 Task: Create a script that checks if a file is readable If it is, print its content If not, print an error message.
Action: Mouse moved to (183, 118)
Screenshot: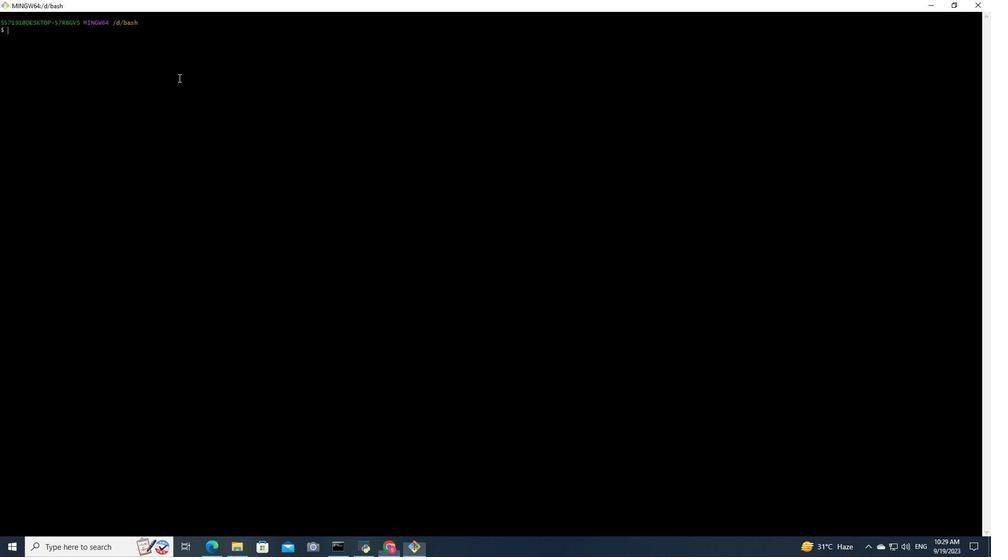 
Action: Mouse pressed left at (183, 118)
Screenshot: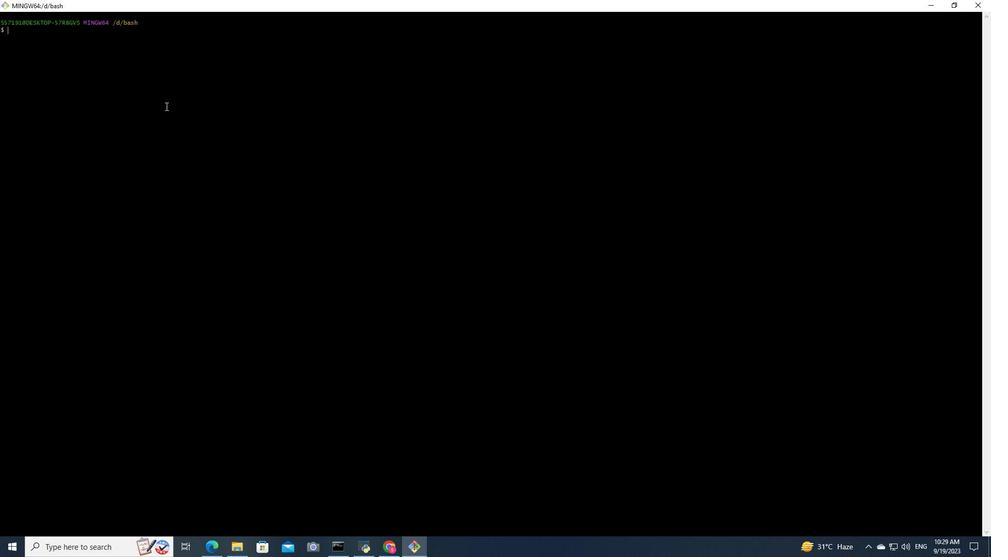 
Action: Mouse moved to (187, 149)
Screenshot: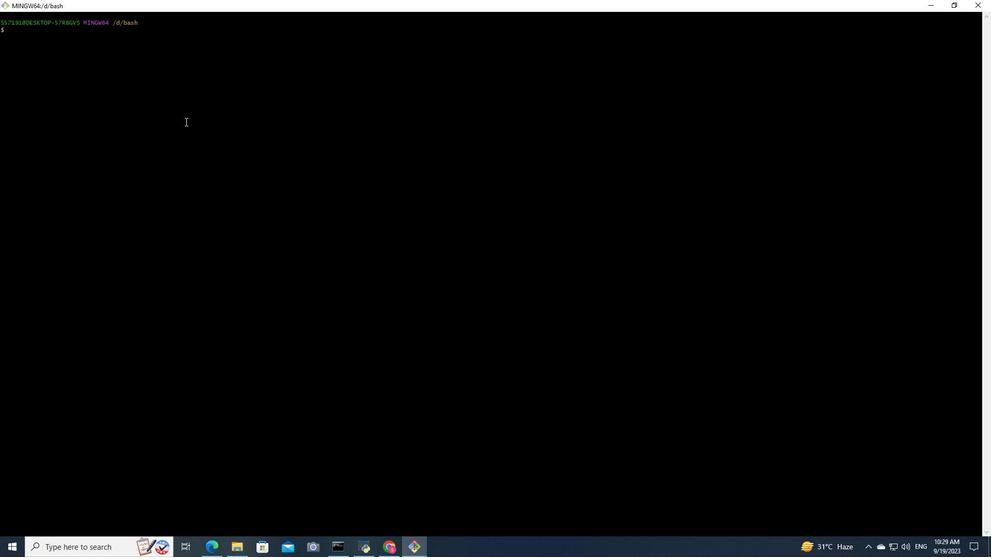 
Action: Key pressed ls<Key.enter>touch<Key.space>error.sh<Key.enter>vi<Key.space>error.sh<Key.enter>i<Key.shift><Key.shift><Key.shift><Key.shift><Key.shift><Key.shift><Key.shift><Key.shift><Key.shift><Key.shift><Key.shift><Key.shift><Key.shift><Key.shift><Key.shift><Key.shift><Key.shift><Key.shift><Key.shift><Key.shift><Key.shift><Key.shift><Key.shift><Key.shift><Key.shift>#<Key.shift>1bin/bash<Key.left><Key.left><Key.left><Key.left><Key.left><Key.left><Key.left><Key.left><Key.backspace><Key.shift>!/<Key.right><Key.right><Key.right><Key.right><Key.right><Key.right><Key.right><Key.right><Key.enter><Key.enter><Key.up><Key.backspace><Key.down><Key.right><Key.space><Key.shift>Check<Key.space>if<Key.space>the<Key.space>user<Key.space>provided<Key.space>a<Key.space>file<Key.space>as<Key.space>an<Key.space>argument<Key.enter><Key.backspace><Key.backspace>if<Key.space>[<Key.space><Key.shift>$<Key.shift><Key.shift><Key.shift><Key.shift><Key.shift><Key.shift><Key.shift><Key.shift><Key.shift><Key.shift><Key.shift><Key.shift>#<Key.space>-ne<Key.space>1<Key.space><Key.shift_r><Key.shift_r>}<Key.backspace>];<Key.space>then<Key.enter>echo<Key.space><Key.shift_r>"us<Key.backspace><Key.backspace><Key.shift>Usage<Key.shift_r>:<Key.space><Key.shift><Key.shift><Key.shift><Key.shift><Key.shift><Key.shift><Key.shift><Key.shift><Key.shift><Key.shift><Key.shift><Key.shift><Key.shift><Key.shift><Key.shift><Key.shift><Key.shift><Key.shift><Key.shift><Key.shift><Key.shift><Key.shift><Key.shift><Key.shift><Key.shift><Key.shift><Key.shift><Key.shift><Key.shift><Key.shift>$0<Key.space><Key.shift_r><Key.shift_r><Key.shift_r><filename<Key.shift_r>><Key.shift_r>"<Key.enter>exit<Key.space>1<Key.enter><Key.backspace>fi<Key.enter><Key.enter>file=<Key.shift_r>"<Key.shift>$1<Key.shift_r>"<Key.enter><Key.enter><Key.shift_r><Key.shift_r><Key.shift_r><Key.shift_r><Key.shift_r><Key.shift_r><Key.shift_r><Key.shift_r><Key.shift_r><Key.shift_r><Key.shift_r>#<Key.space><Key.shift>Check<Key.space>if<Key.space>the<Key.space>file<Key.space>exists<Key.enter><Key.backspace><Key.backspace>if<Key.space><Key.shift_r><Key.shift_r><Key.shift_r><Key.shift_r><Key.shift_r><Key.shift_r><Key.shift_r><Key.shift_r><Key.shift_r><Key.shift_r><Key.shift_r><Key.shift_r><Key.shift_r><Key.shift_r><Key.shift_r><Key.shift_r><Key.shift_r><Key.shift_r><Key.shift_r><Key.shift_r>[<Key.space><Key.shift>!<Key.space>-e<Key.space><Key.shift_r>"<Key.shift>4<Key.backspace><Key.shift>$file<Key.shift_r>"<Key.space>];<Key.space>then<Key.enter>echo<Key.space><Key.shift_r>"<Key.shift>Error<Key.shift_r>:<Key.space><Key.shift>The<Key.space>file<Key.space>'<Key.shift>$file'<Key.space>does<Key.space>not<Key.space>exist.<Key.shift_r>"<Key.enter>exit<Key.space>1<Key.enter><Key.backspace>fi<Key.enter><Key.enter><Key.shift><Key.shift><Key.shift><Key.shift><Key.shift><Key.shift><Key.shift><Key.shift><Key.shift><Key.shift><Key.shift><Key.shift><Key.shift><Key.shift><Key.shift><Key.shift><Key.shift><Key.shift><Key.shift><Key.shift><Key.shift><Key.shift><Key.shift><Key.shift>#<Key.space><Key.shift><Key.shift><Key.shift><Key.shift>Check<Key.space>if<Key.space>the<Key.space><Key.shift>file<Key.space>is<Key.space>readable<Key.enter><Key.backspace><Key.backspace>if<Key.space><Key.shift_r>[<Key.space>-r<Key.space><Key.shift_r>"<Key.shift>$file<Key.shift_r>"<Key.space>];<Key.space>then<Key.enter>echo<Key.space><Key.shift_r>"<Key.shift><Key.shift><Key.shift><Key.shift><Key.shift><Key.shift>Error<Key.shift_r>:<Key.space><Key.shift>The<Key.space>file<Key.space>'<Key.shift>$file<Key.shift_r>'<Key.space>does<Key.space>not<Key.space>exist.<Key.shift_r>"<Key.enter>exit<Key.space>1<Key.enter><Key.backspace>fi<Key.enter><Key.enter><Key.shift>#<Key.space><Key.shift>Check<Key.space>if<Key.space>the<Key.space>file<Key.space>is<Key.space>readable<Key.enter><Key.backspace><Key.backspace>if<Key.space>[<Key.space>-r<Key.space><Key.shift_r>"<Key.shift>$file<Key.shift_r>"<Key.space>];<Key.space>then<Key.enter>echo<Key.space><Key.shift_r>"<Key.shift>File<Key.space>'<Key.shift>$file'<Key.space>is<Key.space>readable.<Key.space><Key.shift>Printing<Key.space>its<Key.space>content<Key.shift_r>:<Key.space><Key.shift_r>"<Key.enter>cat<Key.space><Key.shift_r>"<Key.shift><Key.shift><Key.shift><Key.shift><Key.shift><Key.shift><Key.shift><Key.shift><Key.shift><Key.shift><Key.shift><Key.shift><Key.shift><Key.shift><Key.shift><Key.shift><Key.shift><Key.shift>$file<Key.shift_r>"<Key.enter><Key.backspace>fi<Key.enter><Key.enter>
Screenshot: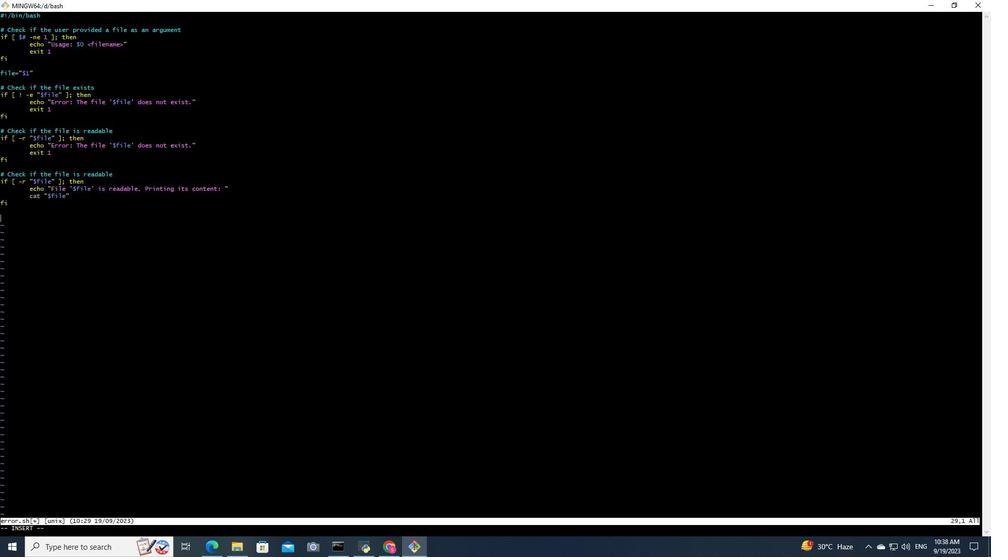 
Action: Mouse moved to (765, 244)
Screenshot: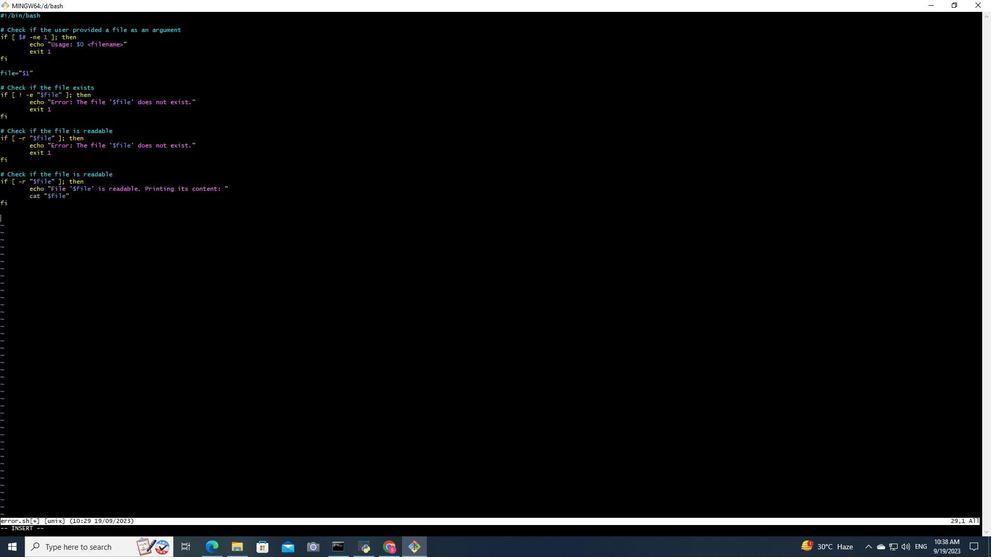 
Action: Mouse scrolled (765, 244) with delta (0, 0)
Screenshot: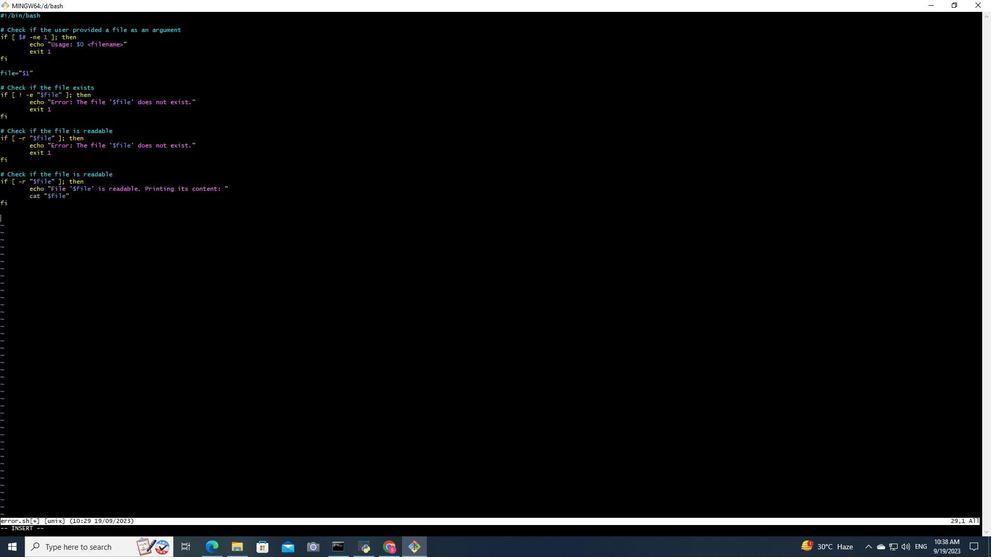 
Action: Mouse scrolled (765, 244) with delta (0, 0)
Screenshot: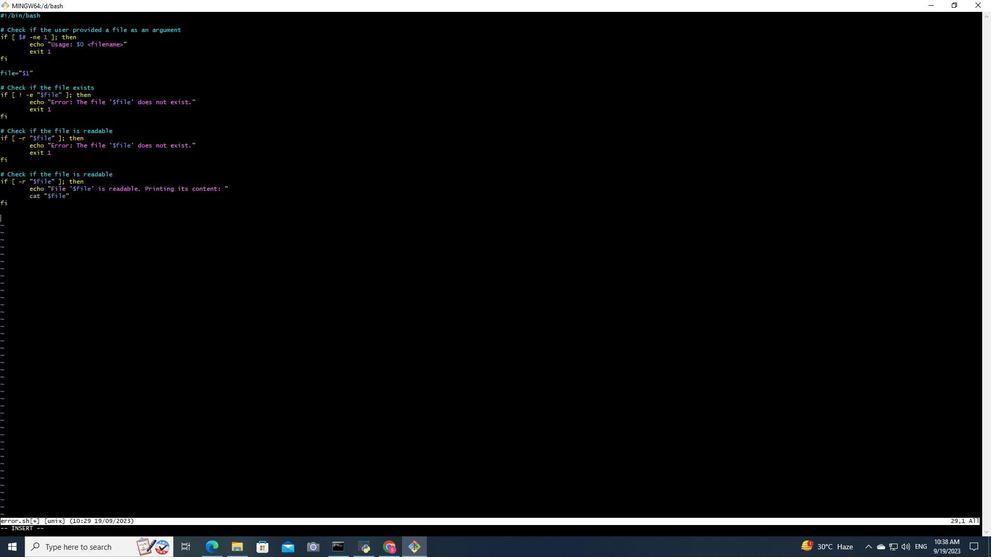 
Action: Mouse scrolled (765, 244) with delta (0, 0)
Screenshot: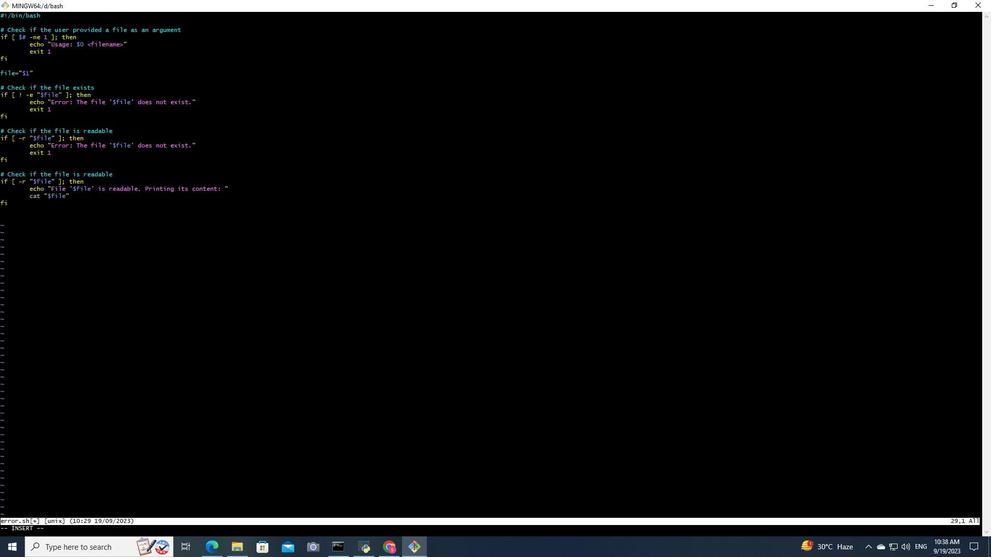 
Action: Mouse moved to (123, 205)
Screenshot: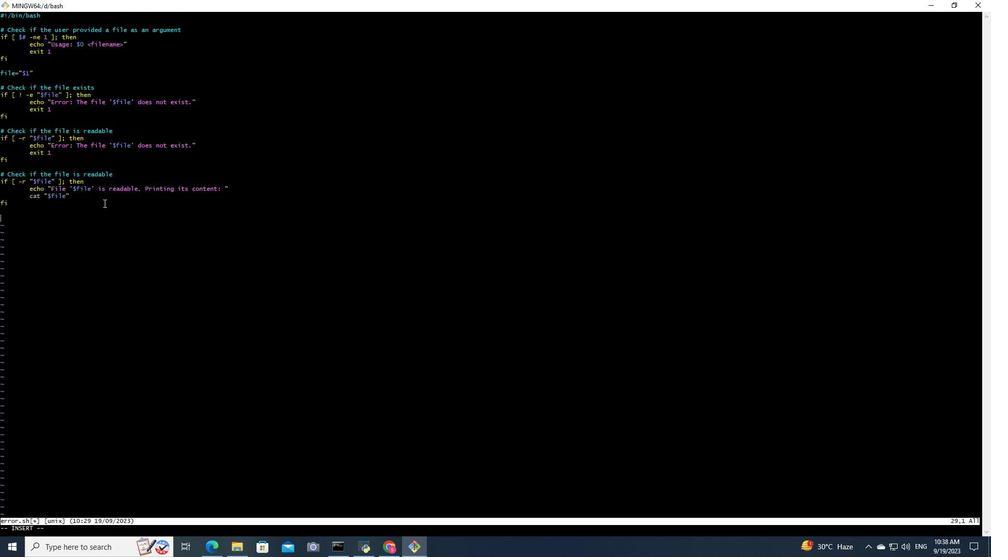 
Action: Mouse pressed left at (123, 205)
Screenshot: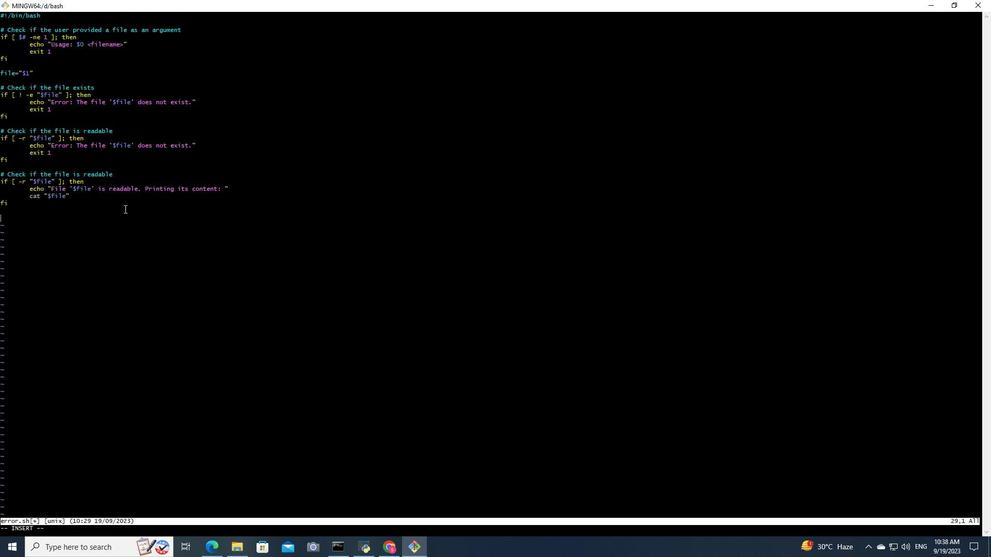
Action: Mouse moved to (152, 213)
Screenshot: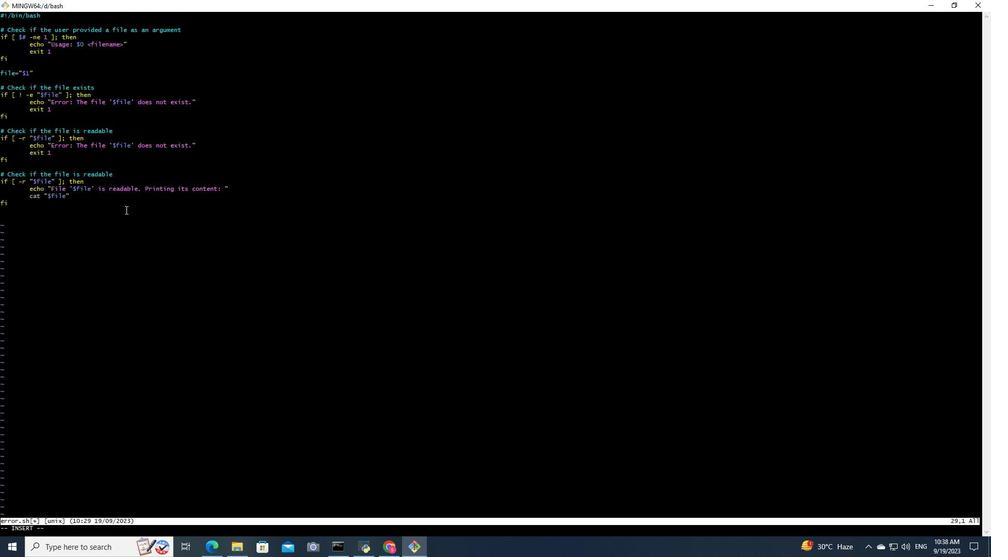 
Action: Key pressed <Key.up><Key.up><Key.right><Key.right><Key.backspace><Key.backspace><Key.backspace><Key.enter><Key.backspace>else<Key.enter>echo<Key.space><Key.shift_r>"<Key.shift>Error<Key.shift_r>:<Key.space><Key.shift>The<Key.space>file<Key.space>'<Key.shift>$file'<Key.space>is<Key.space>not<Key.space>readable.<Key.shift_r>"<Key.enter><Key.backspace>fi<Key.esc><Key.shift_r>:wq<Key.enter>ls<Key.enter>cat<Key.space>error.d<Key.backspace>sh<Key.enter>./s<Key.backspace>errore<Key.backspace>.sh<Key.enter>./error,<Key.backspace>.sh<Key.space>
Screenshot: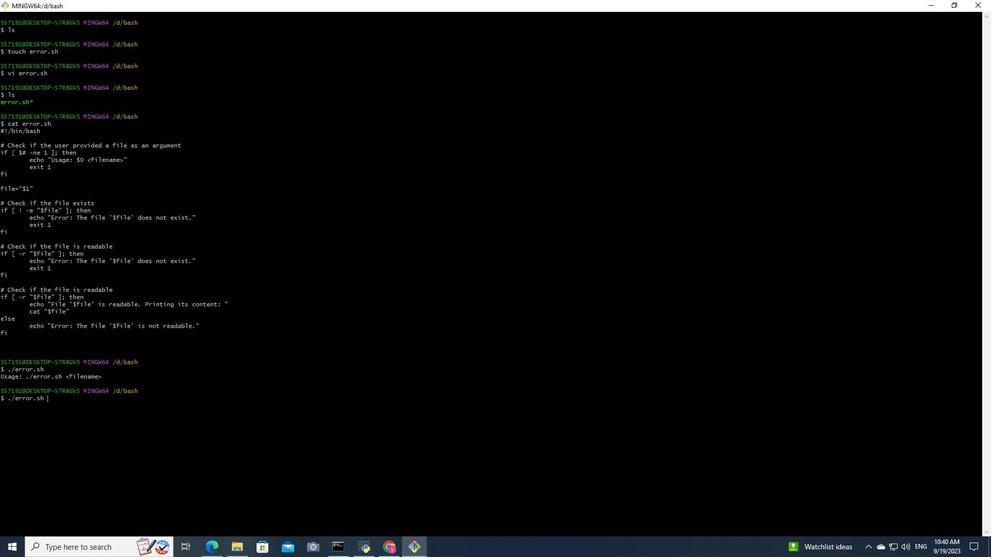 
Action: Mouse moved to (769, 356)
Screenshot: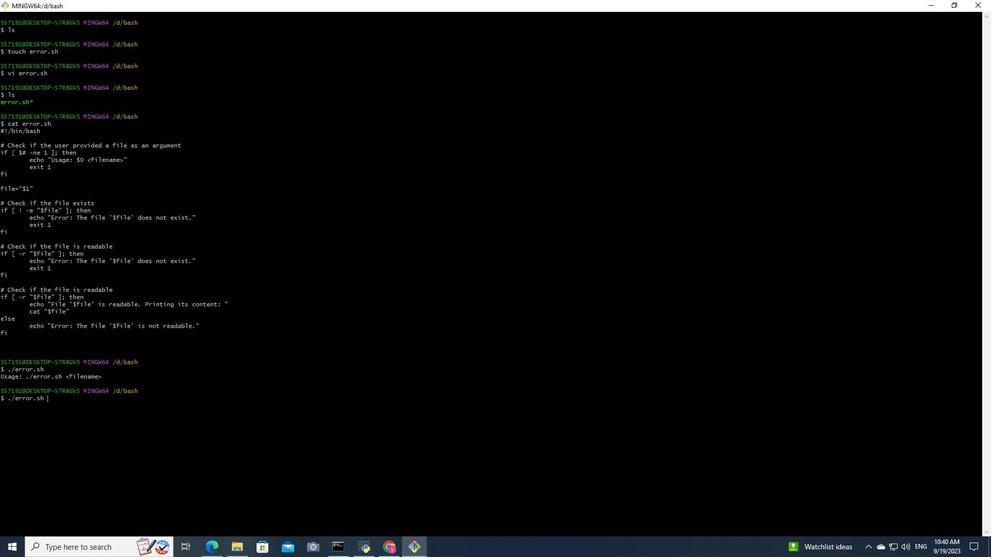 
Action: Mouse scrolled (769, 356) with delta (0, 0)
Screenshot: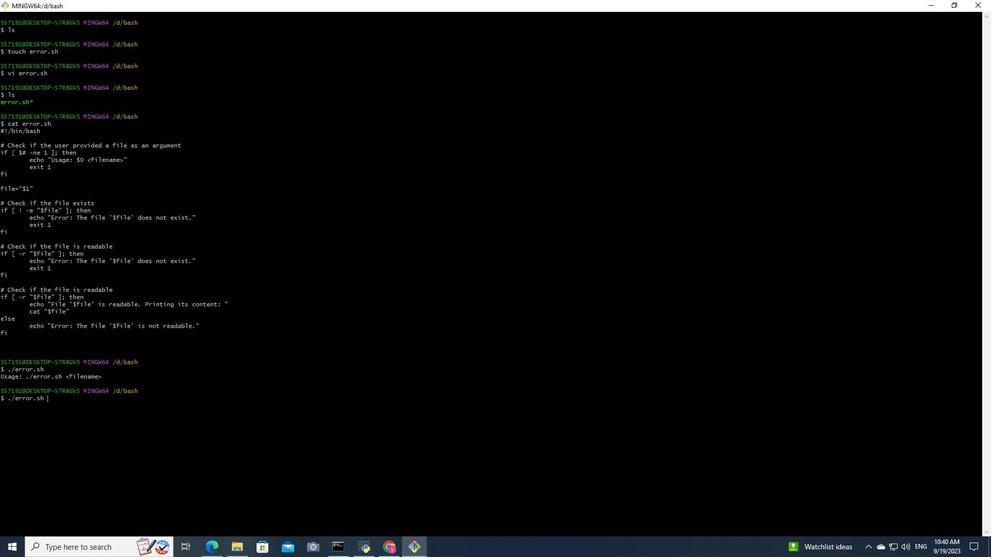 
Action: Mouse scrolled (769, 356) with delta (0, 0)
Screenshot: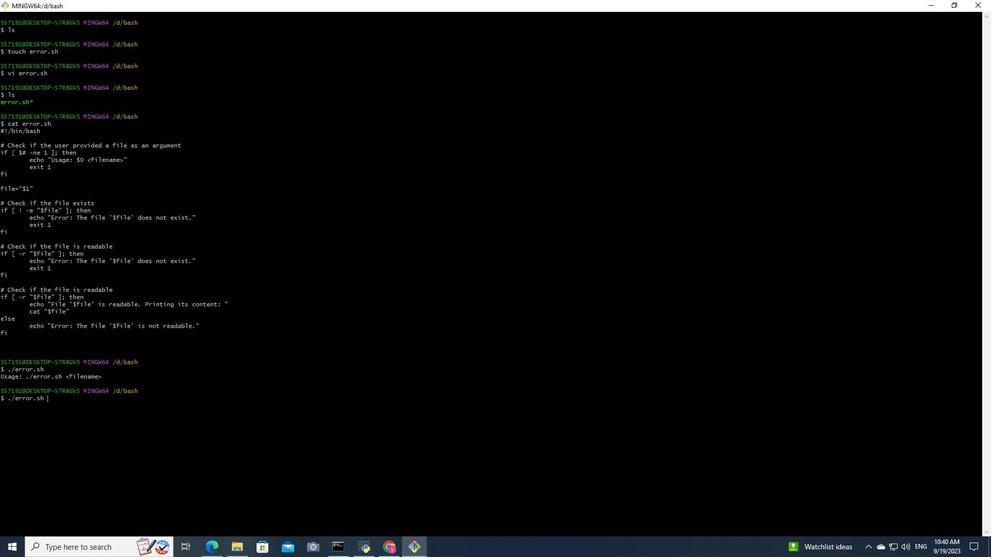 
Action: Mouse scrolled (769, 356) with delta (0, 0)
Screenshot: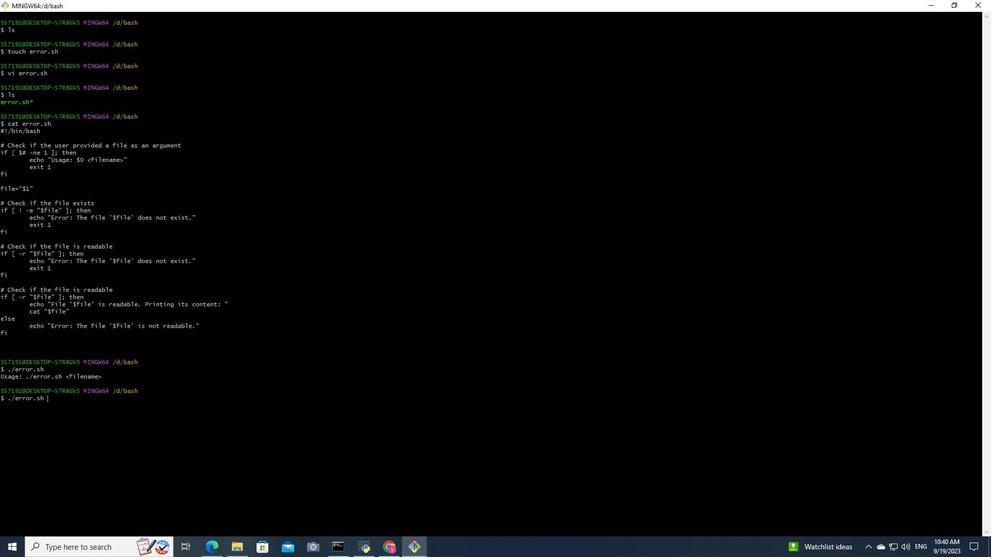 
Action: Mouse moved to (792, 289)
Screenshot: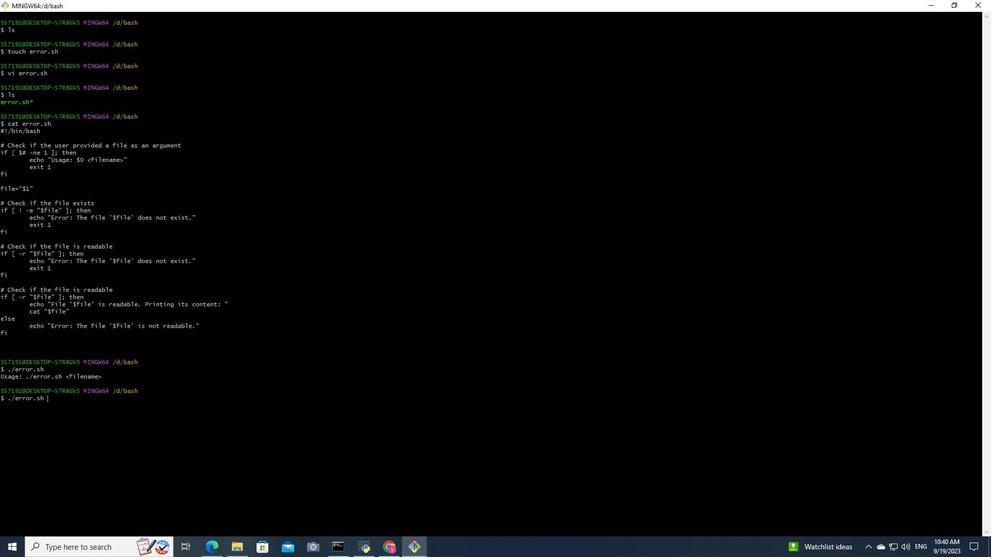 
Action: Mouse scrolled (792, 288) with delta (0, 0)
Screenshot: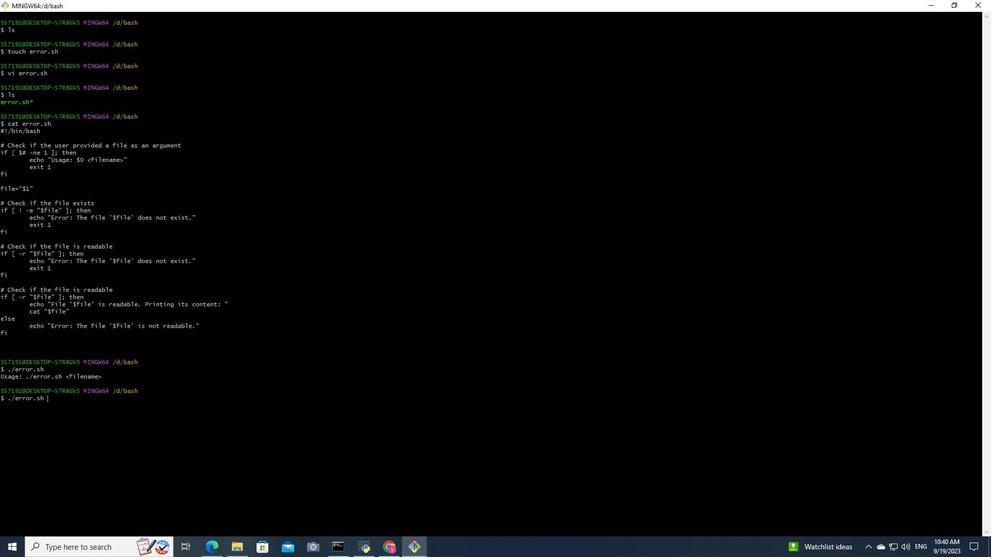 
Action: Mouse scrolled (792, 288) with delta (0, 0)
Screenshot: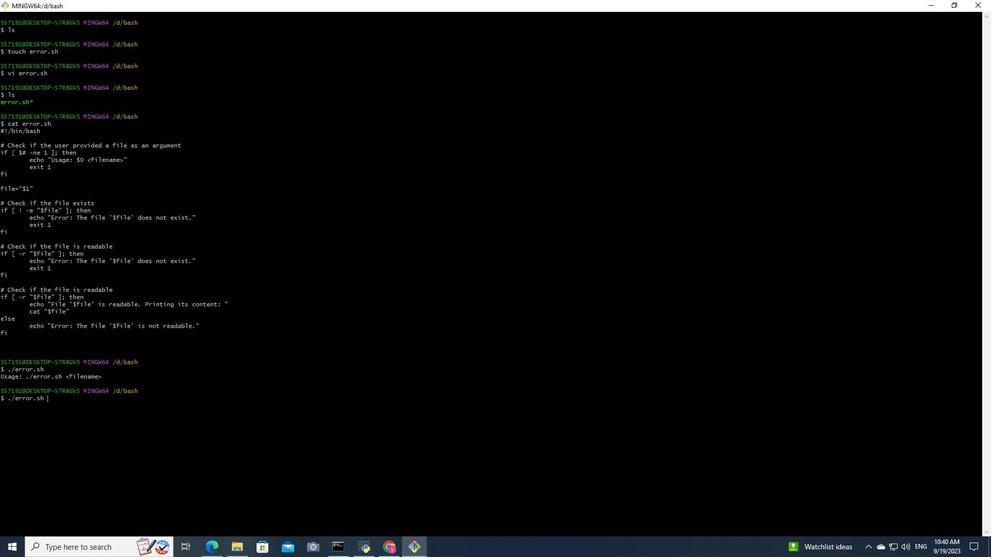 
Action: Mouse scrolled (792, 288) with delta (0, 0)
Screenshot: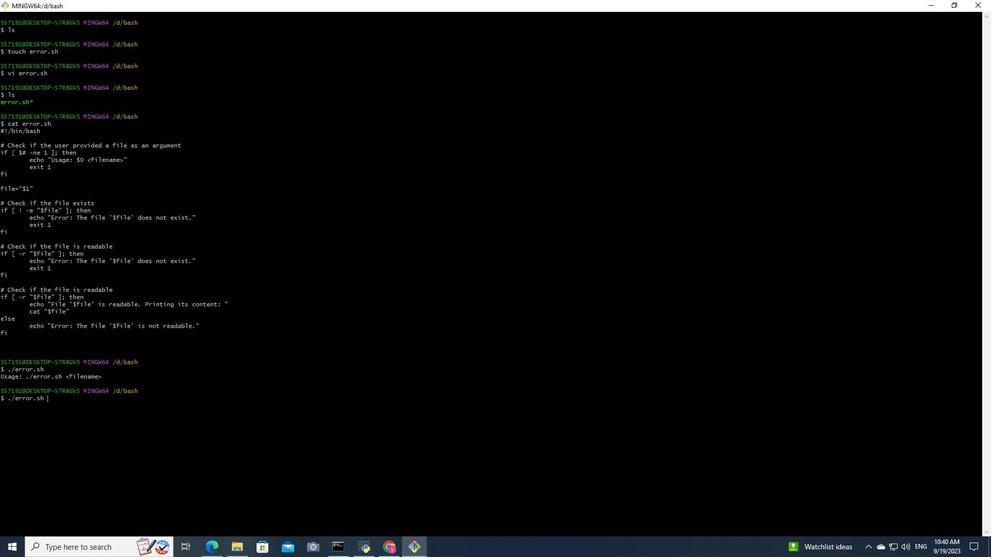 
Action: Mouse moved to (371, 274)
Screenshot: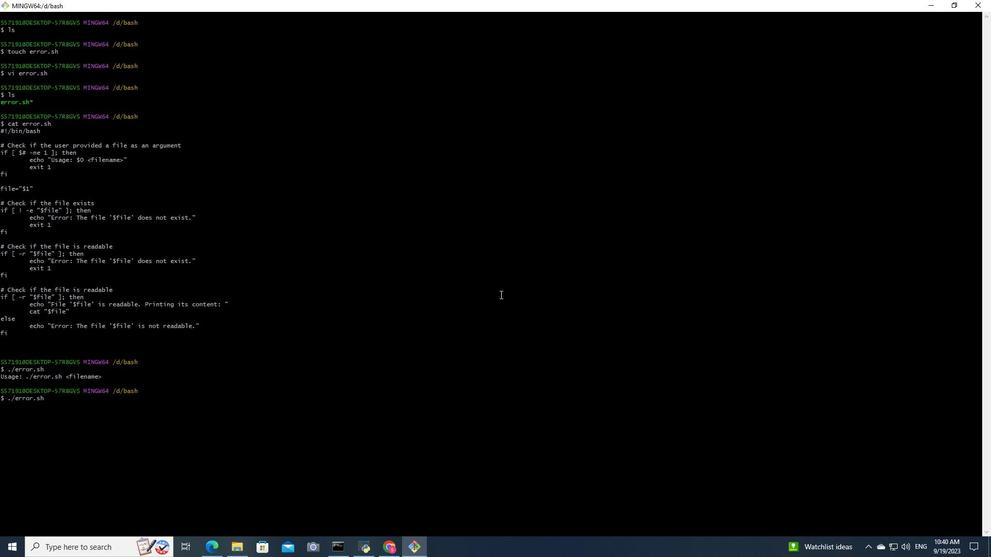 
Action: Key pressed myfile.txt<Key.enter>touch<Key.space>myfile.txt<Key.enter>ls<Key.enter>./error.sh<Key.space>myfile.txt<Key.enter>ls<Key.enter>./<Key.space><Key.space><Key.backspace><Key.backspace>error.sh<Key.space>myfile.txt<Key.enter>./error.sh<Key.space>
Screenshot: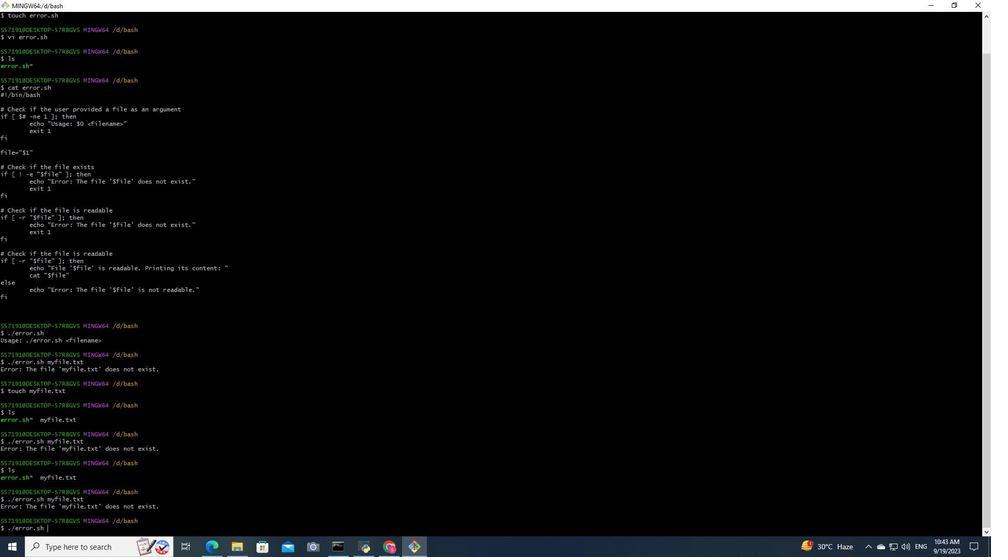 
Action: Mouse moved to (264, 305)
Screenshot: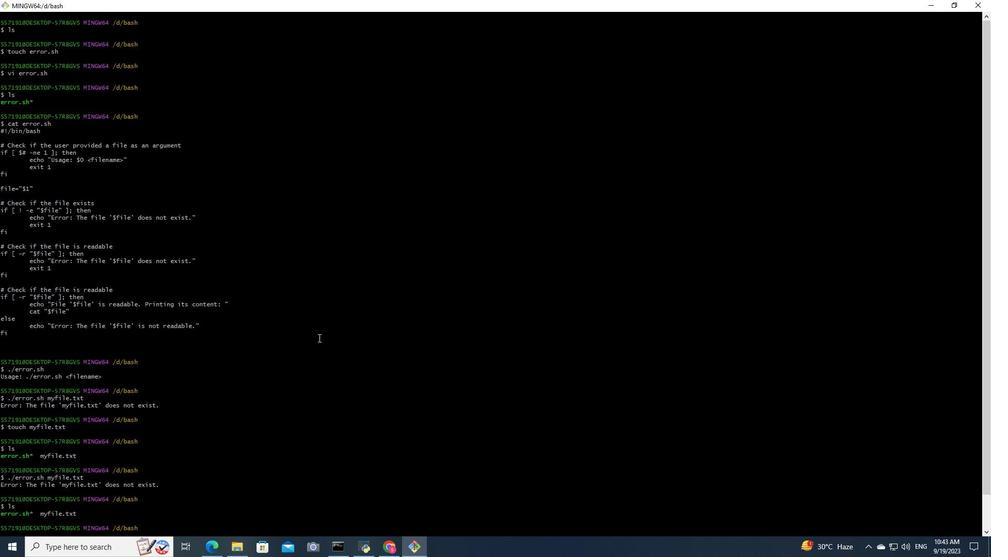 
Action: Mouse scrolled (264, 306) with delta (0, 0)
Screenshot: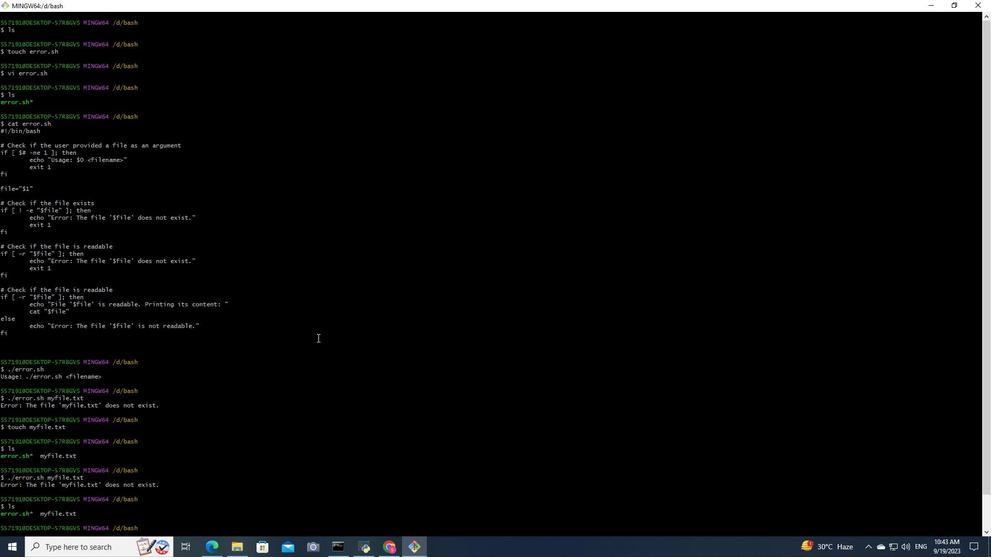 
Action: Mouse scrolled (264, 306) with delta (0, 0)
Screenshot: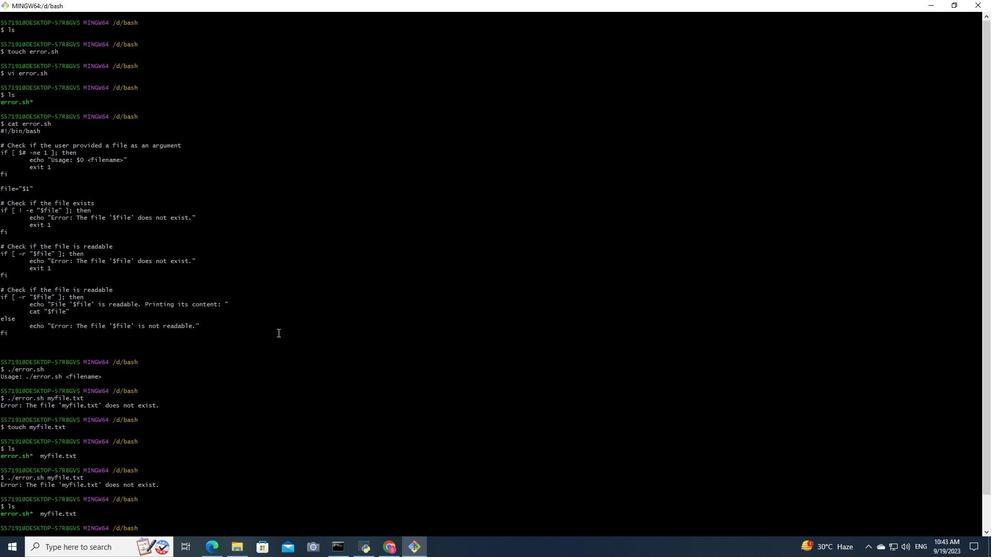 
Action: Mouse moved to (168, 285)
Screenshot: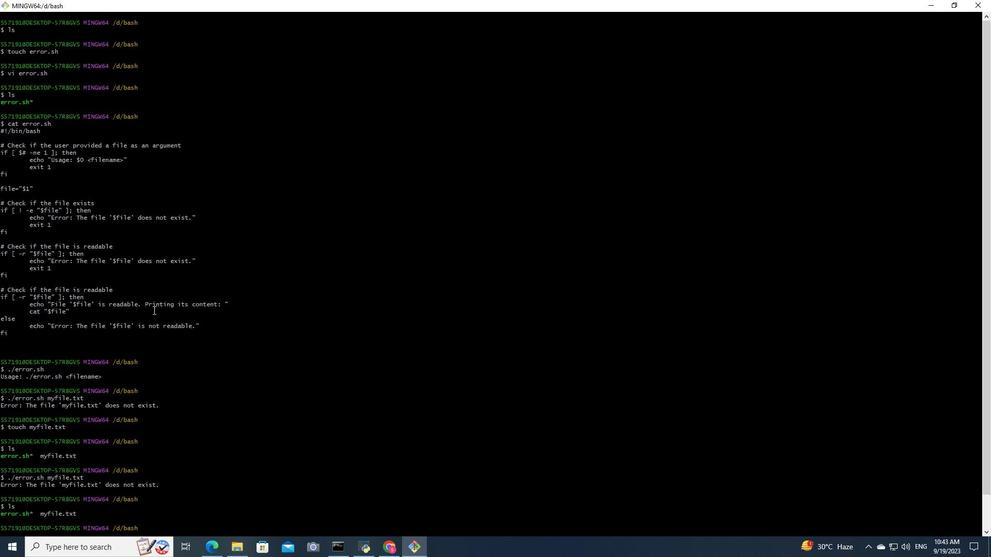 
Action: Mouse scrolled (168, 285) with delta (0, 0)
Screenshot: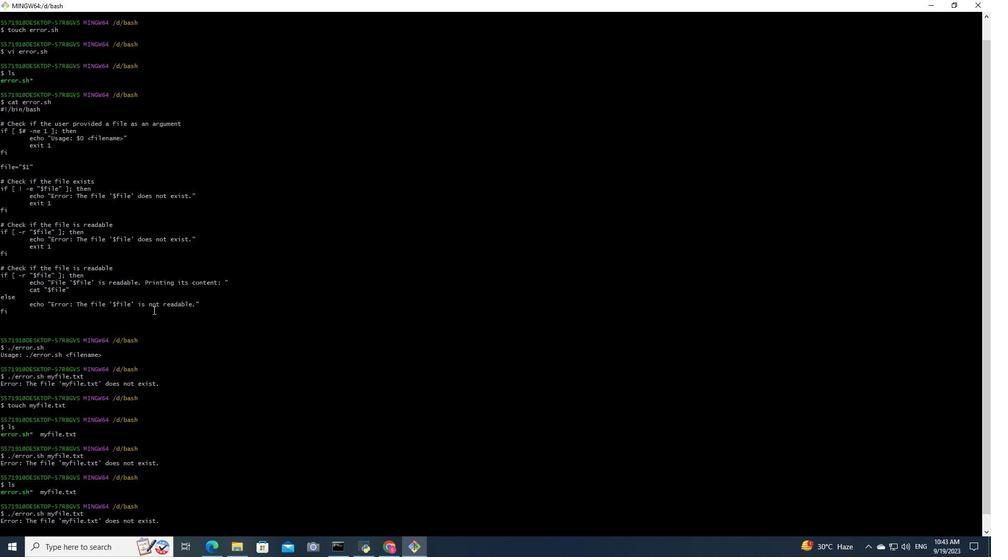 
Action: Mouse moved to (173, 278)
Screenshot: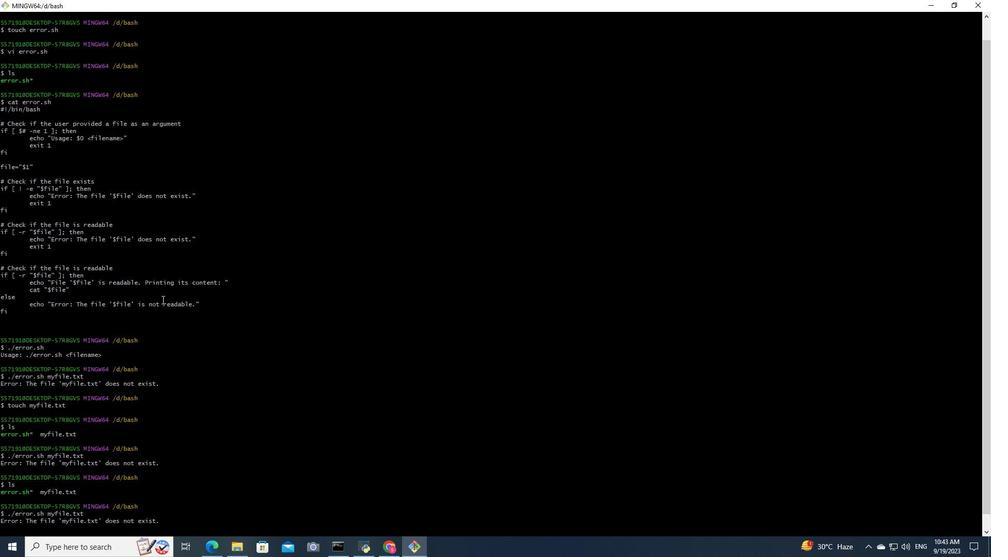 
Action: Mouse scrolled (173, 277) with delta (0, 0)
Screenshot: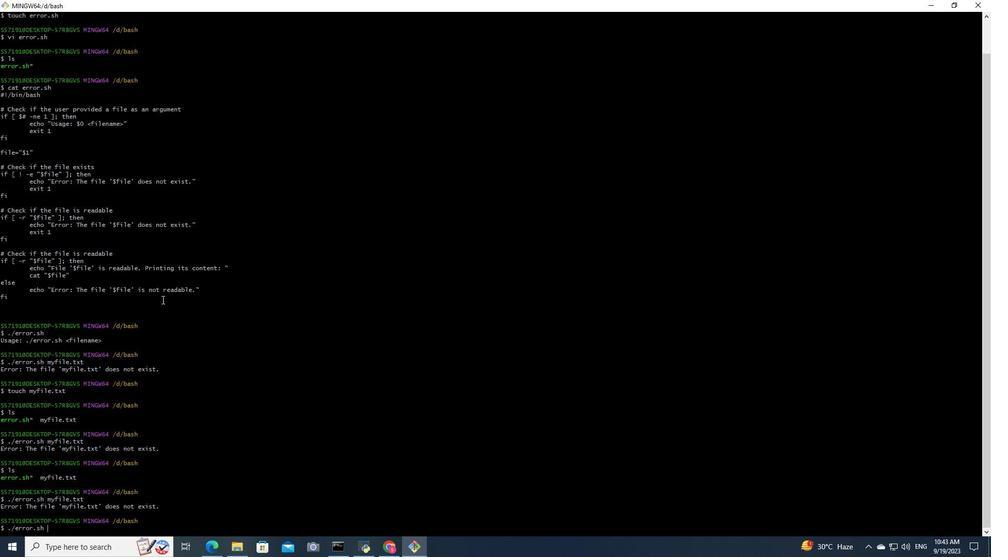 
Action: Mouse scrolled (173, 277) with delta (0, 0)
Screenshot: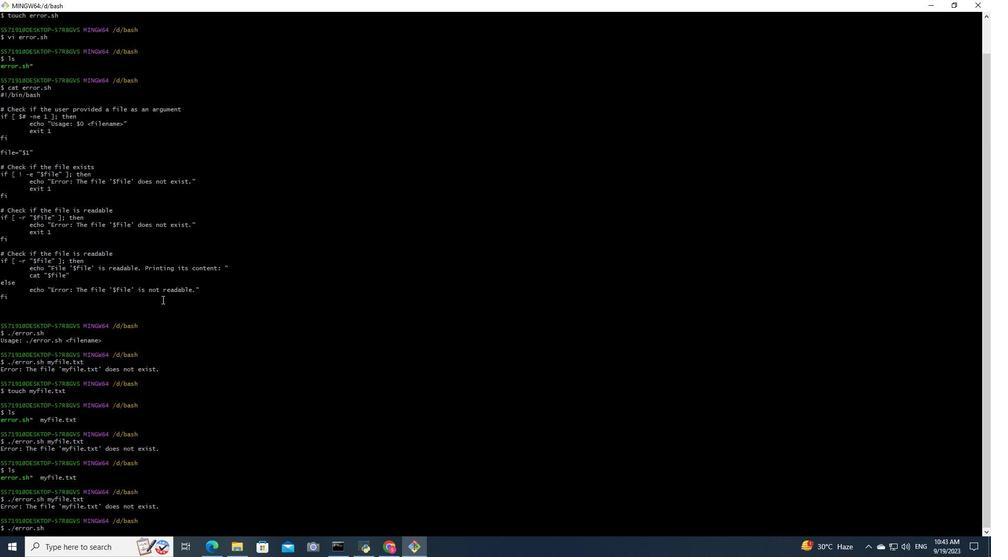 
Action: Mouse moved to (733, 239)
Screenshot: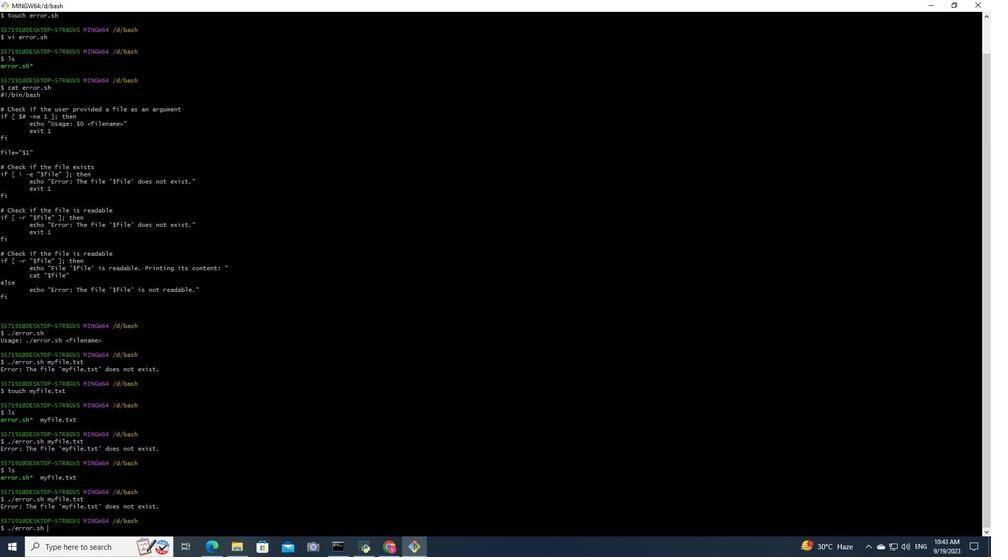 
Action: Mouse scrolled (733, 240) with delta (0, 0)
Screenshot: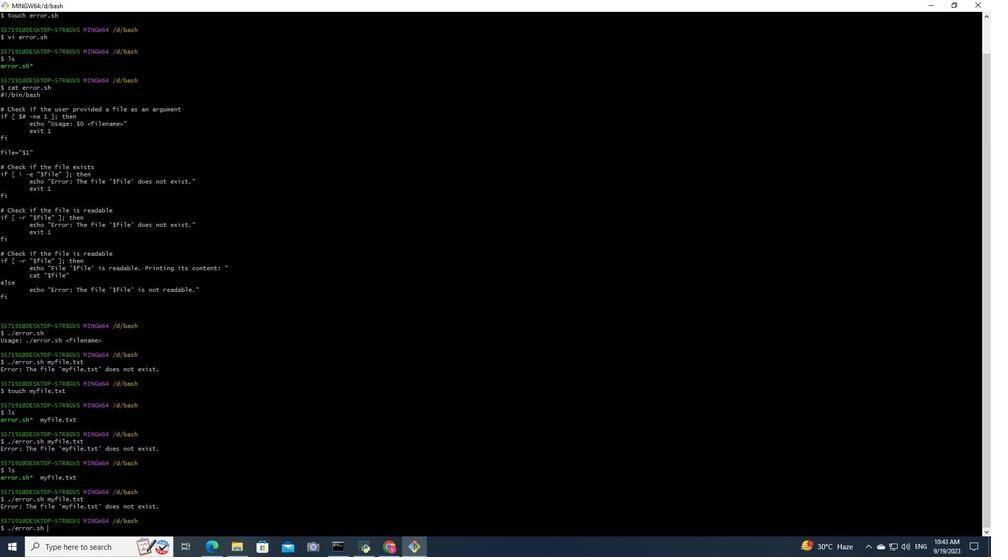 
Action: Mouse moved to (734, 239)
Screenshot: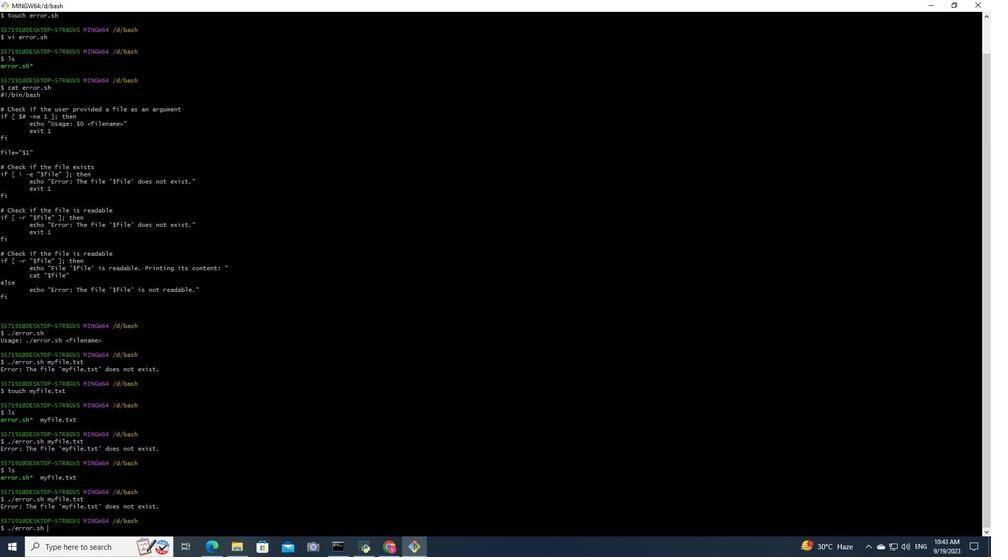 
Action: Mouse scrolled (734, 240) with delta (0, 0)
Screenshot: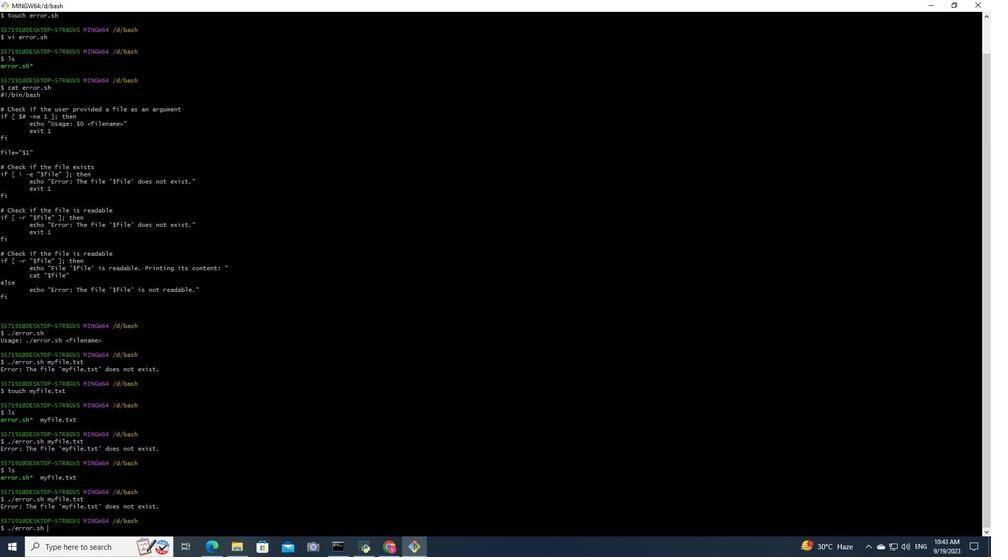 
Action: Mouse scrolled (734, 240) with delta (0, 0)
Screenshot: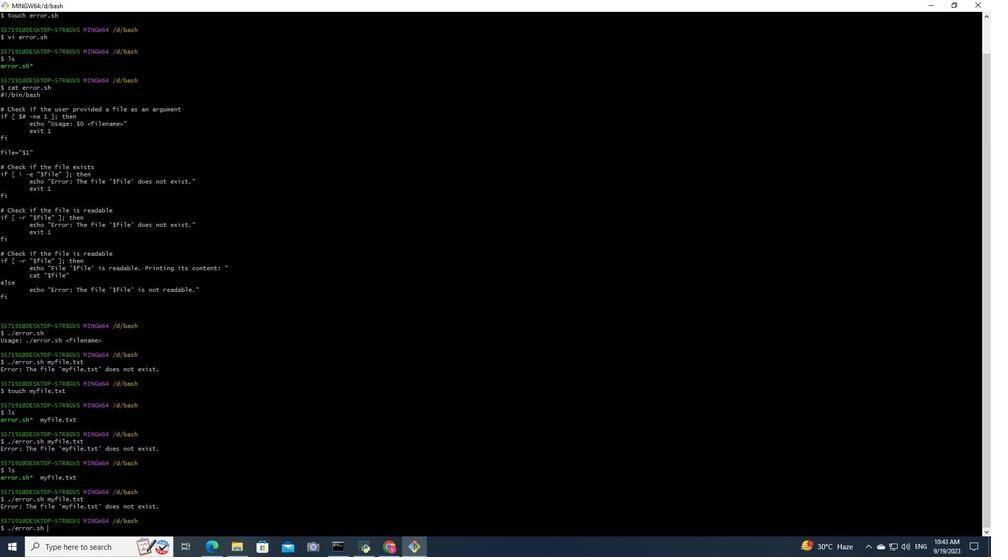 
Action: Mouse scrolled (734, 240) with delta (0, 0)
Screenshot: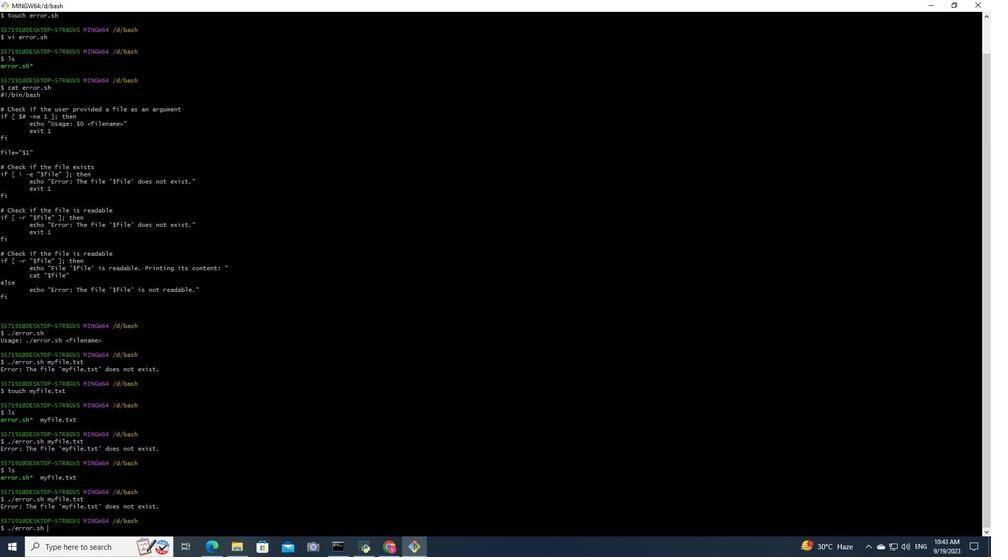 
Action: Mouse moved to (115, 267)
Screenshot: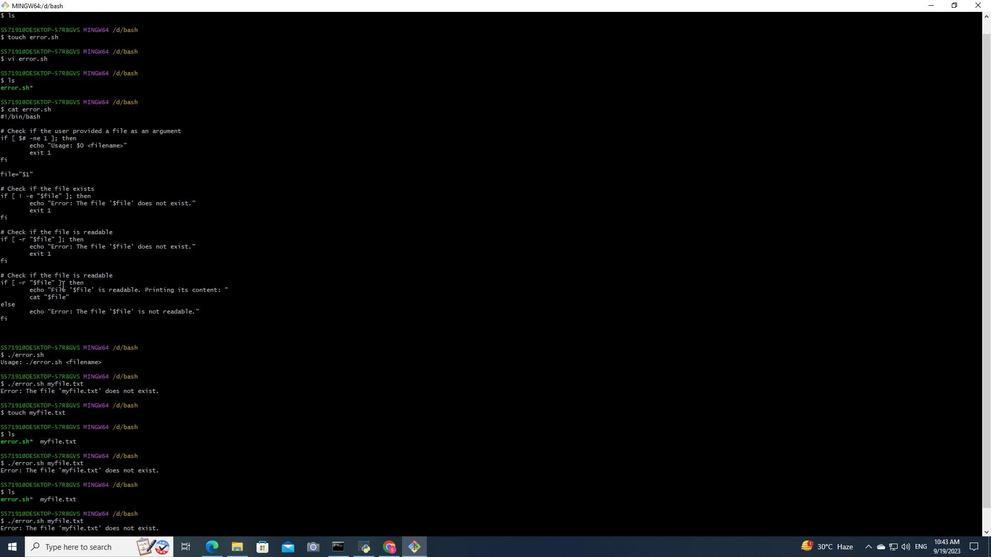 
Action: Mouse scrolled (115, 267) with delta (0, 0)
Screenshot: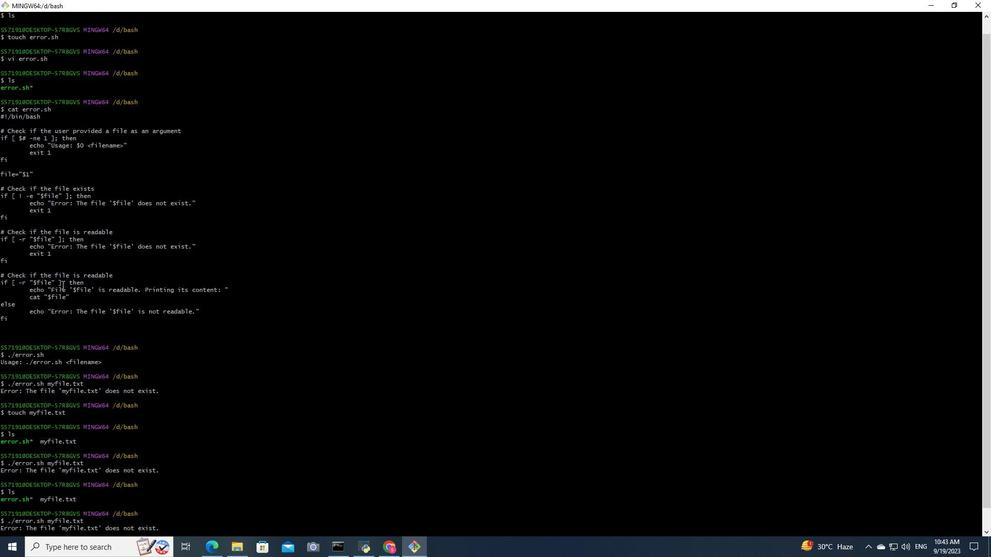 
Action: Mouse moved to (199, 249)
Screenshot: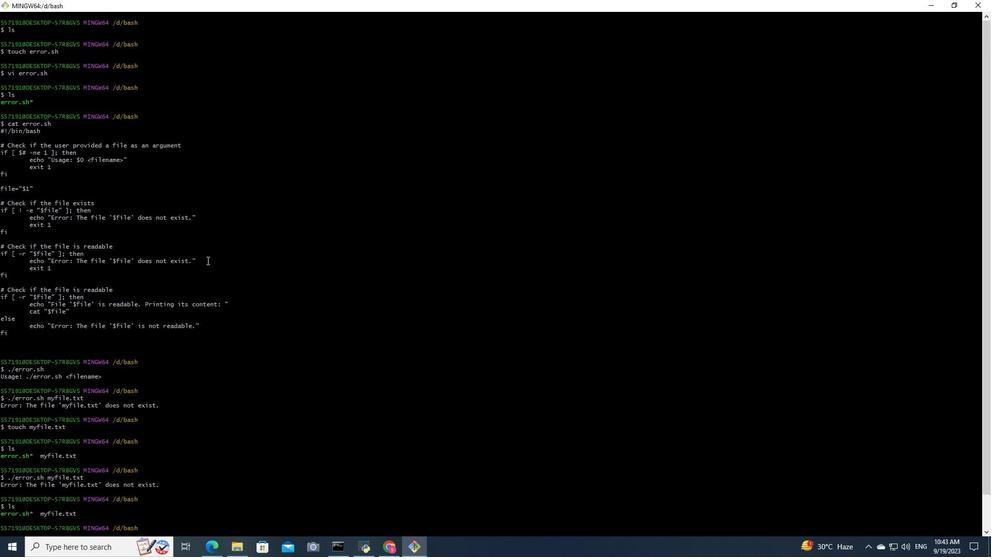 
Action: Mouse scrolled (199, 250) with delta (0, 0)
Screenshot: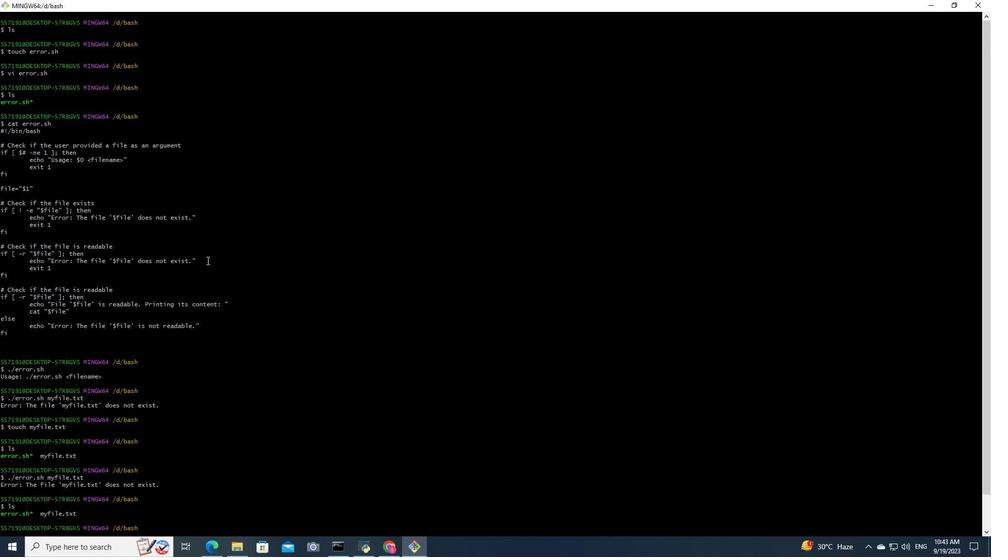 
Action: Mouse scrolled (199, 250) with delta (0, 0)
Screenshot: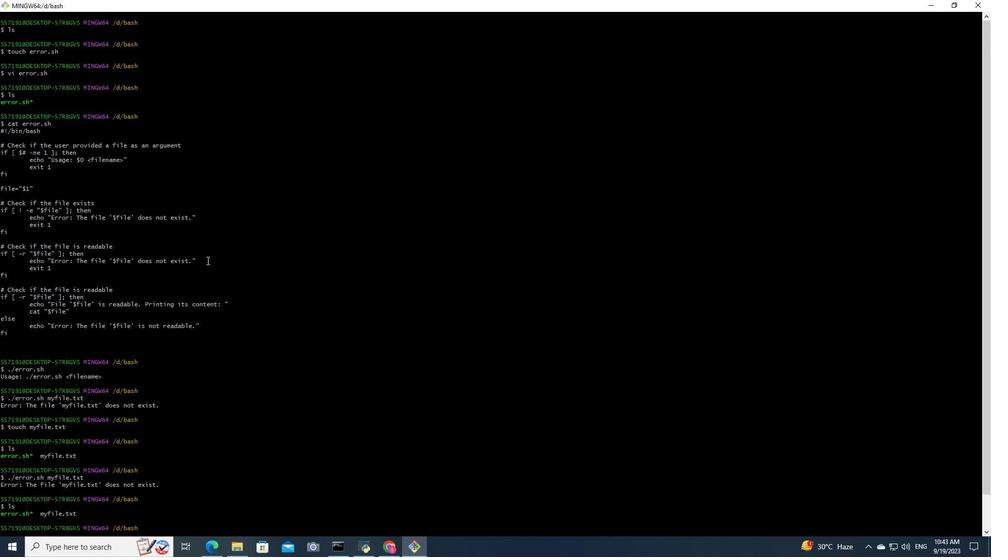 
Action: Mouse moved to (809, 264)
Screenshot: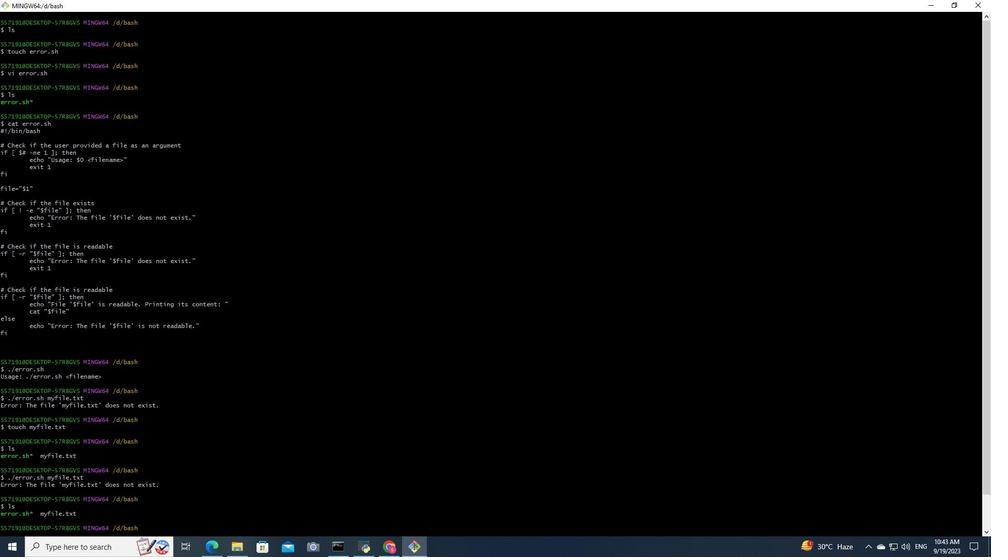 
Action: Mouse scrolled (809, 265) with delta (0, 0)
Screenshot: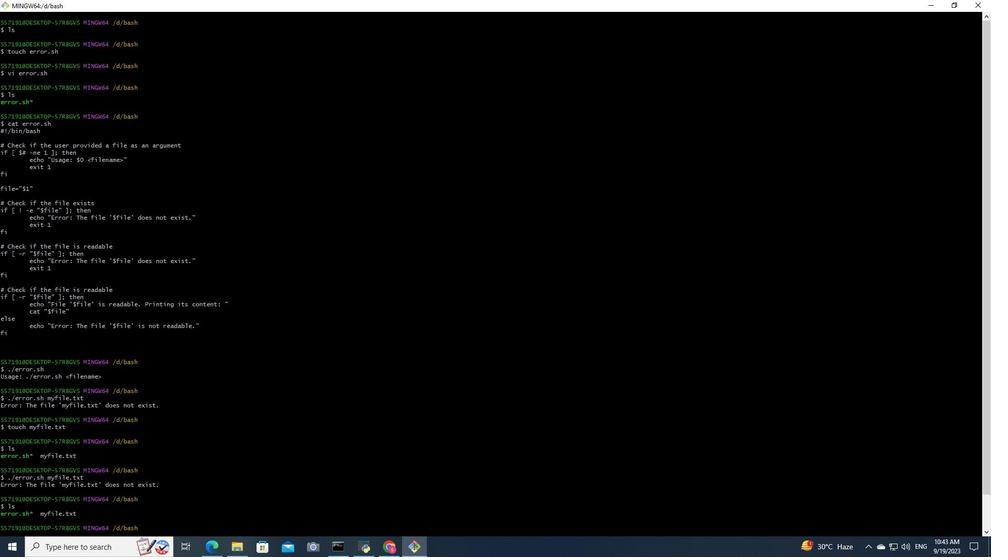 
Action: Mouse scrolled (809, 265) with delta (0, 0)
Screenshot: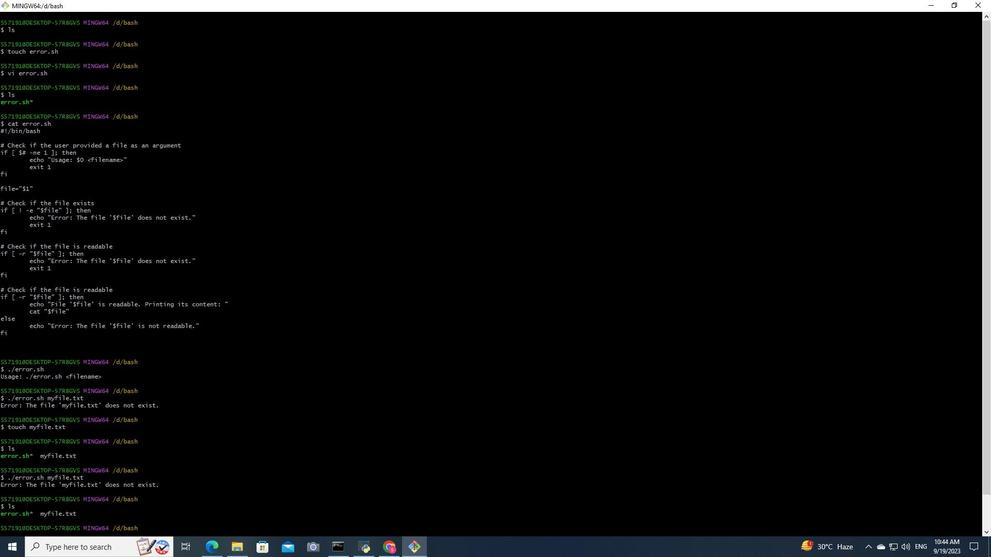 
Action: Mouse scrolled (809, 265) with delta (0, 0)
Screenshot: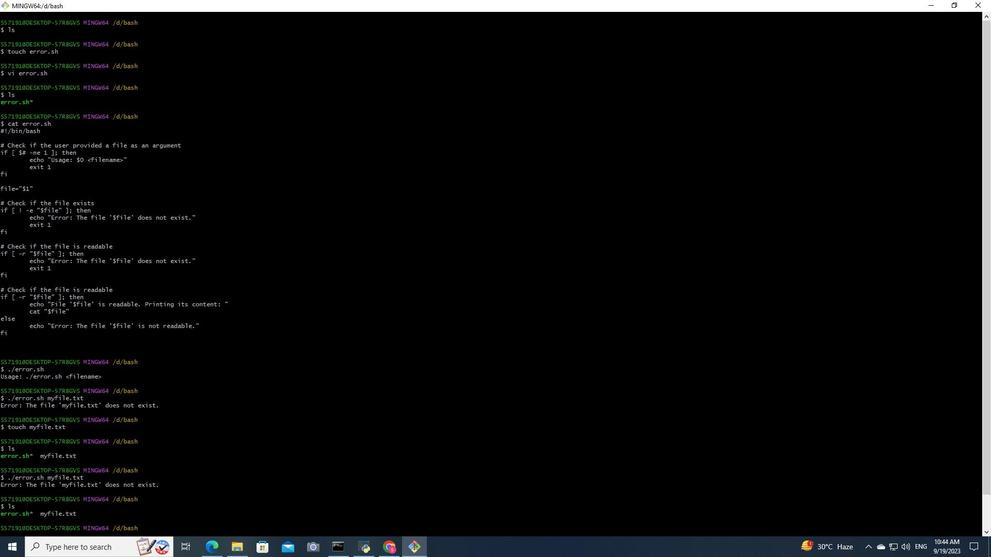 
Action: Mouse scrolled (809, 264) with delta (0, 0)
Screenshot: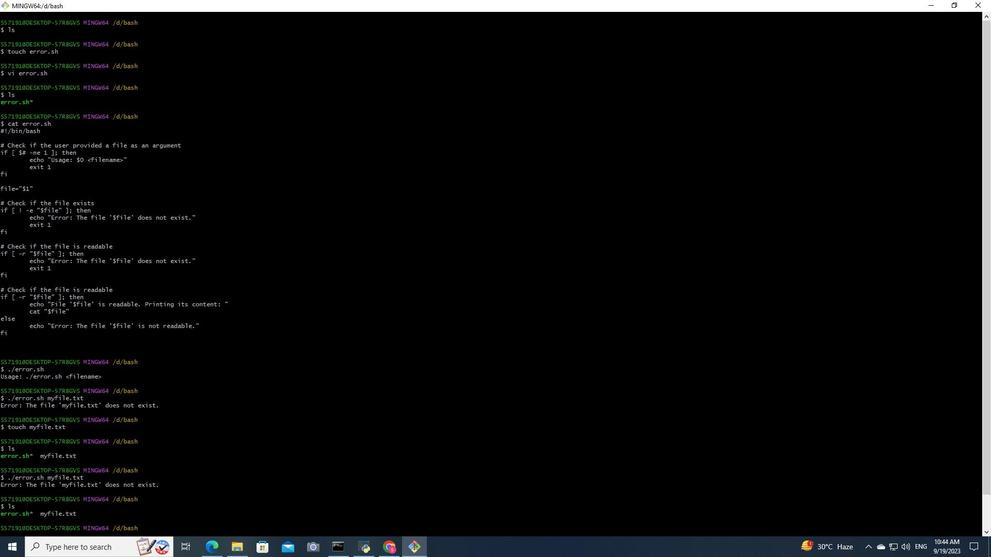 
Action: Mouse scrolled (809, 264) with delta (0, 0)
Screenshot: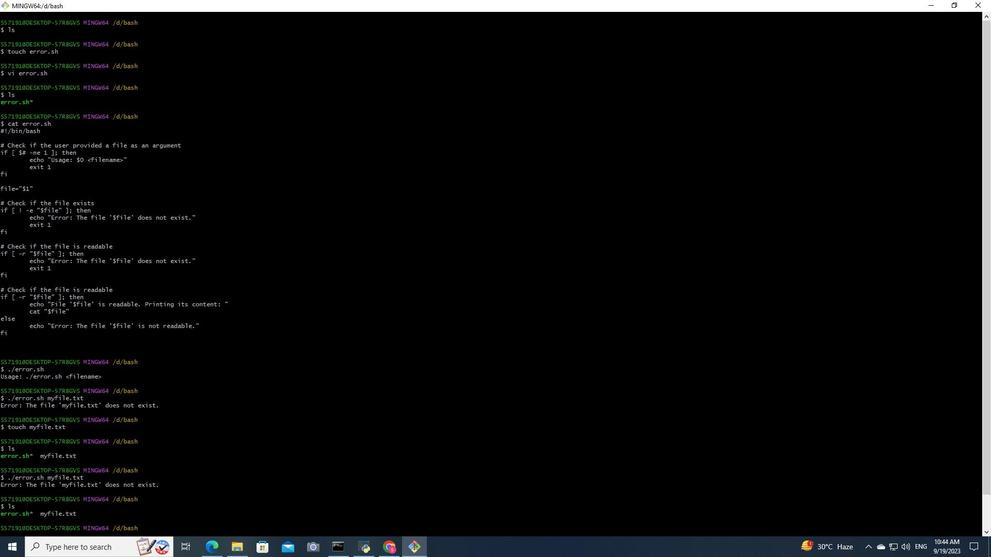 
Action: Mouse scrolled (809, 264) with delta (0, 0)
Screenshot: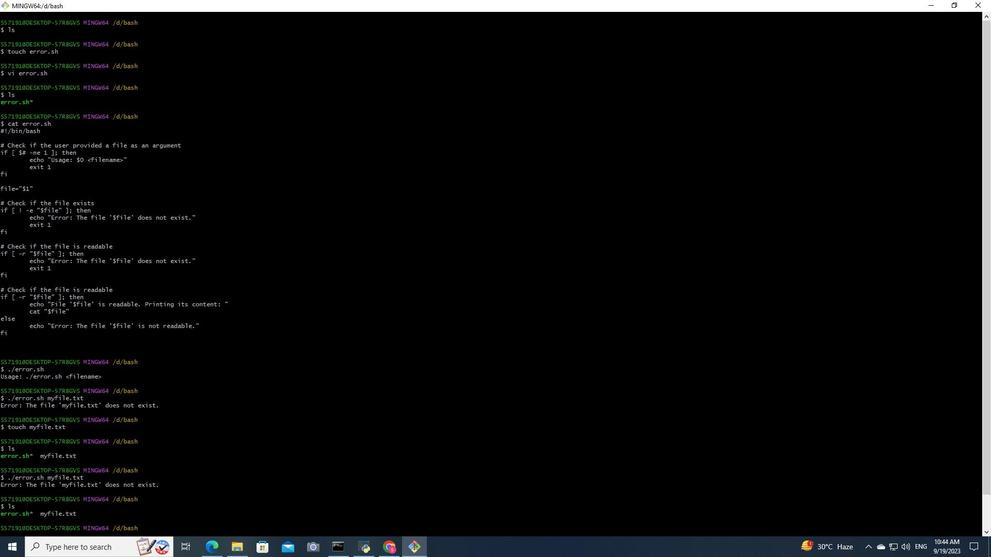
Action: Mouse scrolled (809, 265) with delta (0, 0)
Screenshot: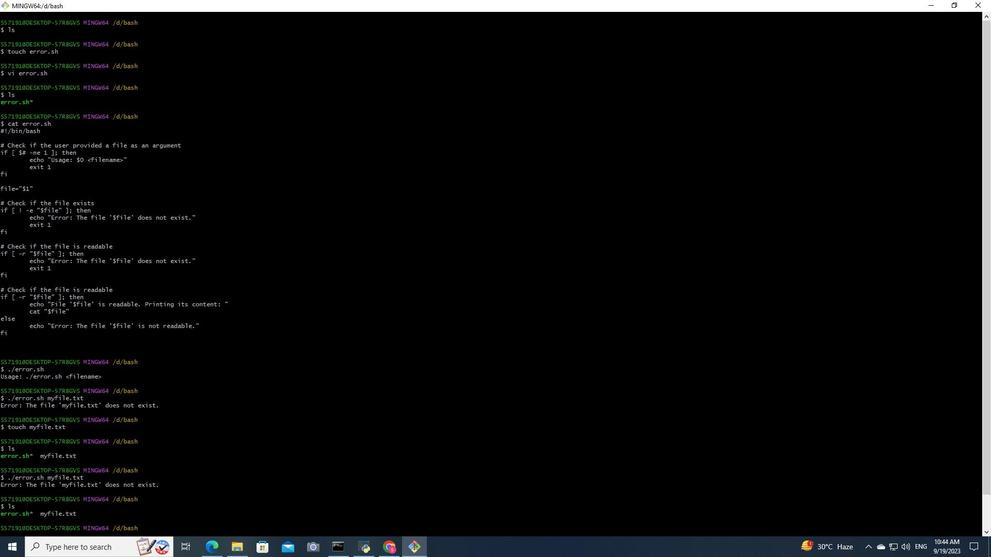 
Action: Mouse scrolled (809, 265) with delta (0, 0)
Screenshot: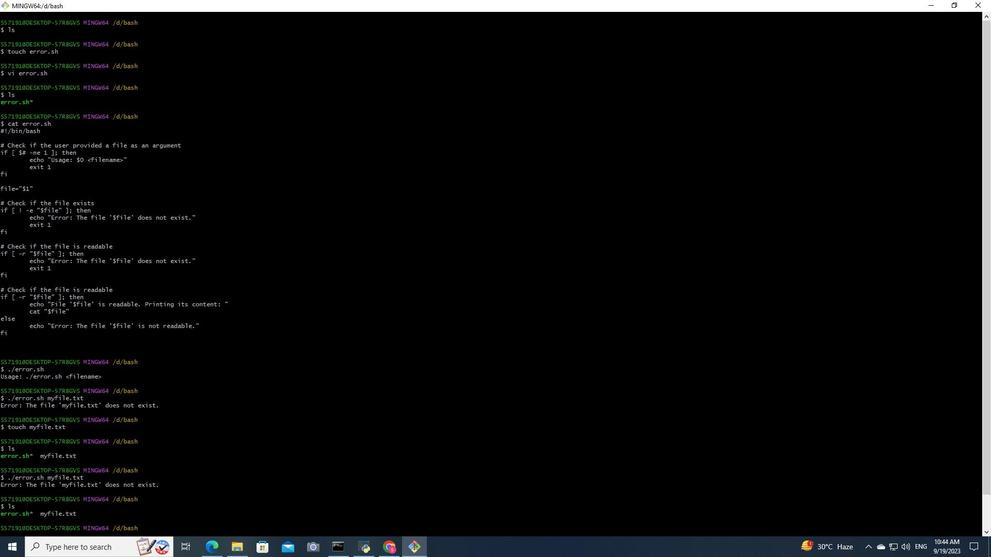 
Action: Mouse scrolled (809, 265) with delta (0, 0)
Screenshot: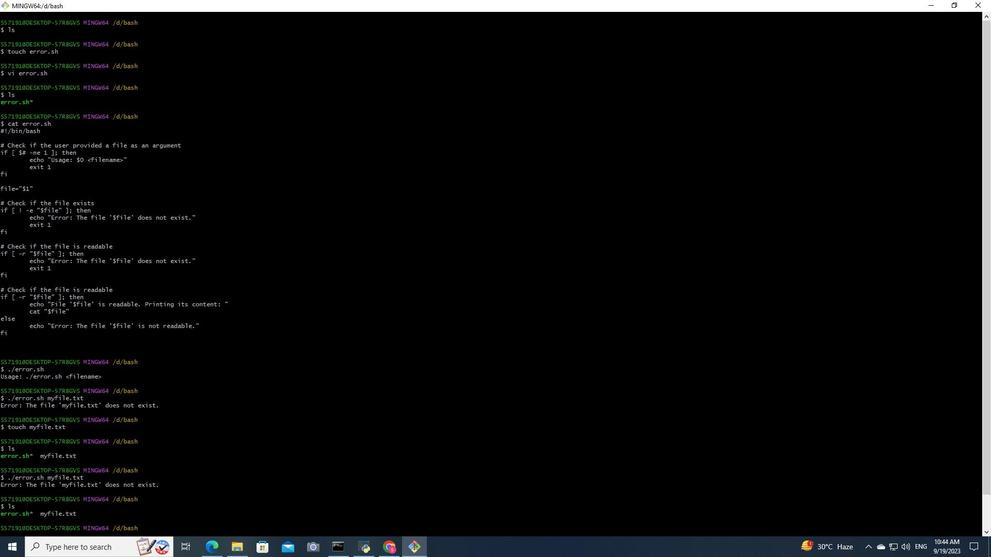 
Action: Mouse scrolled (809, 265) with delta (0, 0)
Screenshot: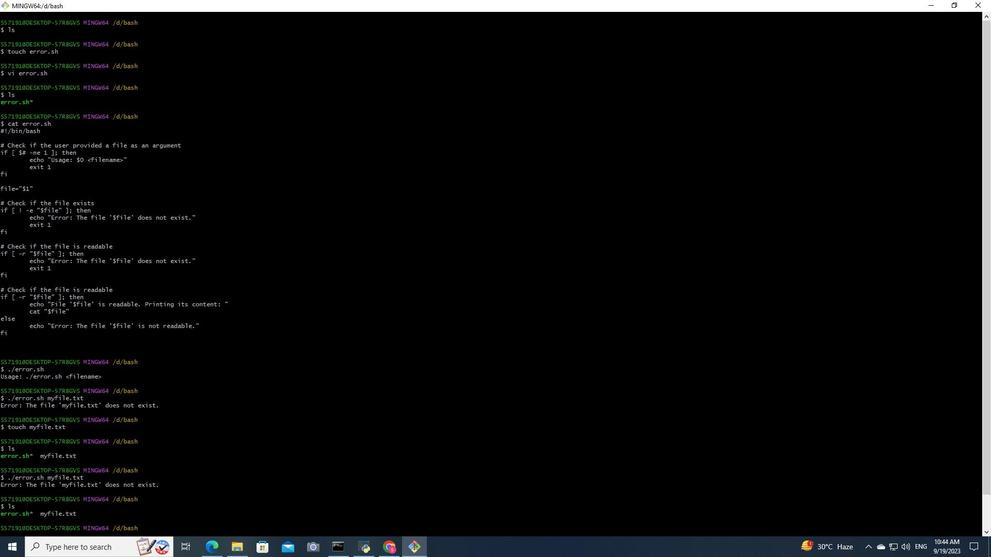 
Action: Mouse scrolled (809, 264) with delta (0, 0)
Screenshot: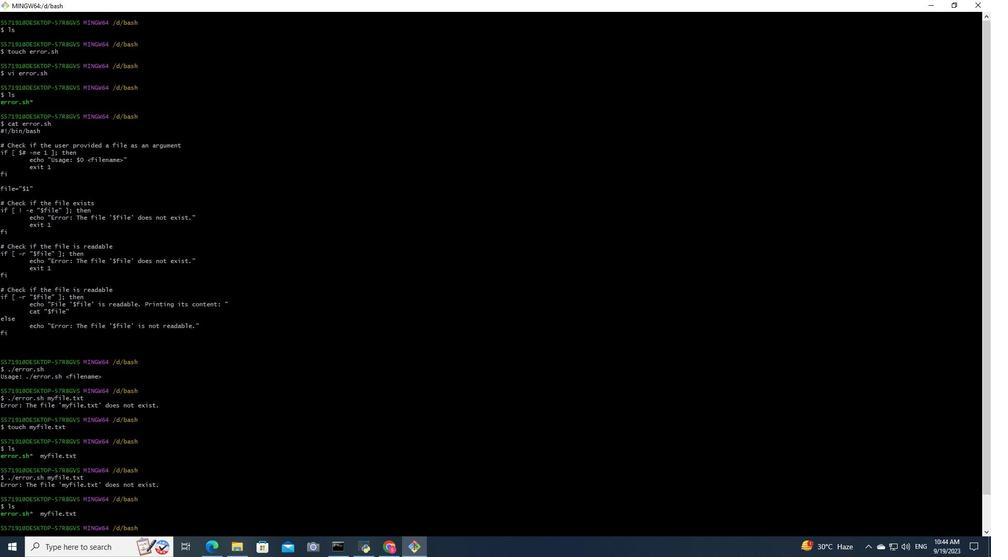 
Action: Mouse scrolled (809, 264) with delta (0, 0)
Screenshot: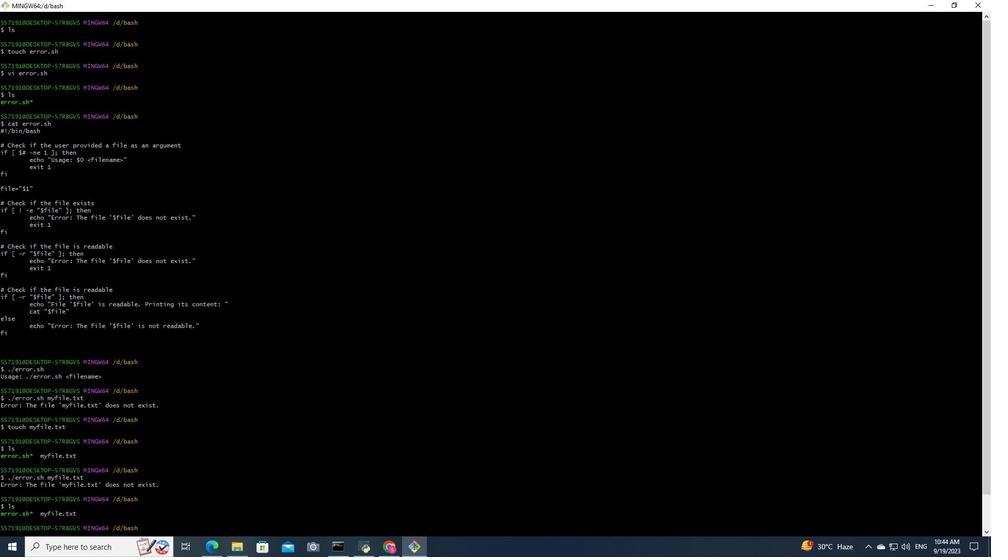 
Action: Mouse scrolled (809, 264) with delta (0, 0)
Screenshot: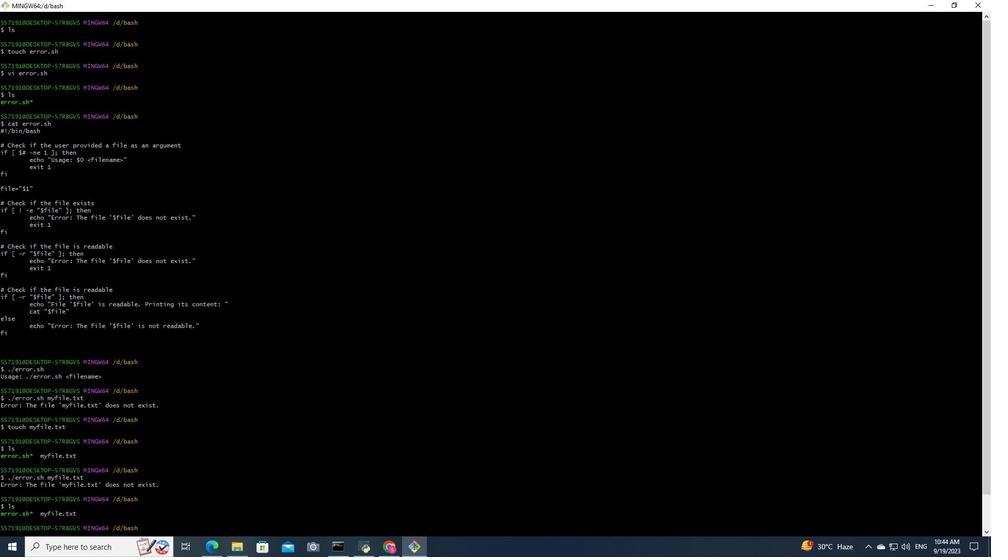 
Action: Mouse moved to (96, 267)
Screenshot: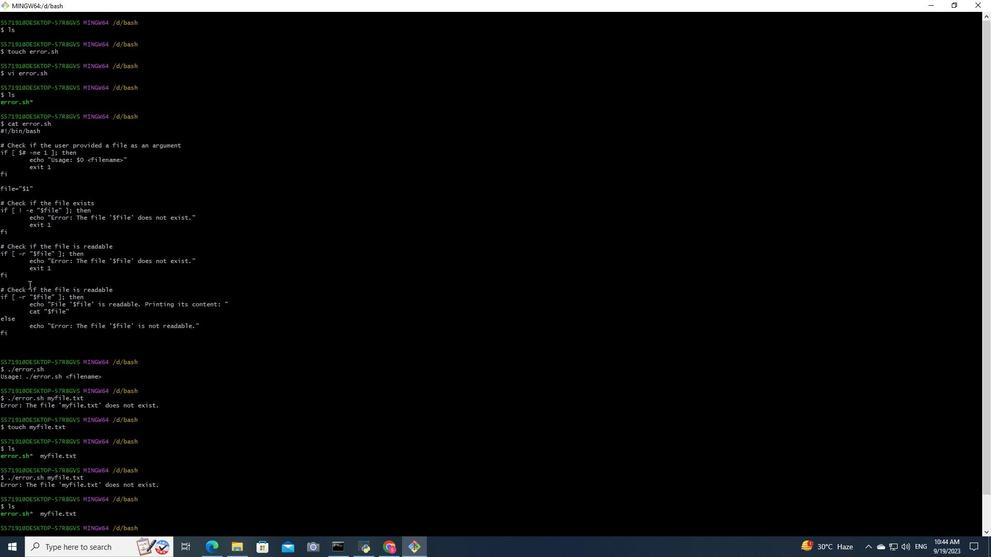 
Action: Mouse scrolled (96, 267) with delta (0, 0)
Screenshot: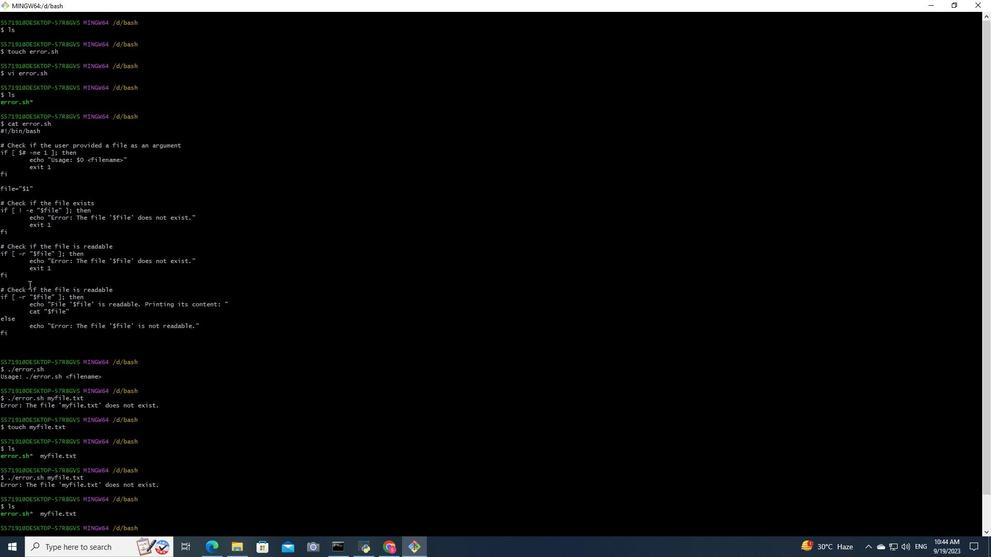 
Action: Mouse moved to (161, 387)
Screenshot: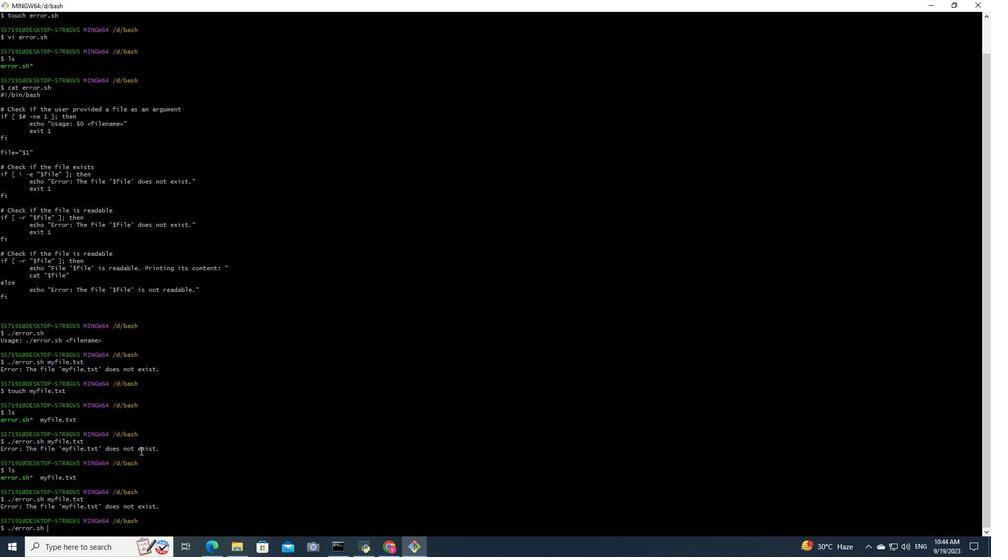 
Action: Mouse scrolled (161, 386) with delta (0, 0)
Screenshot: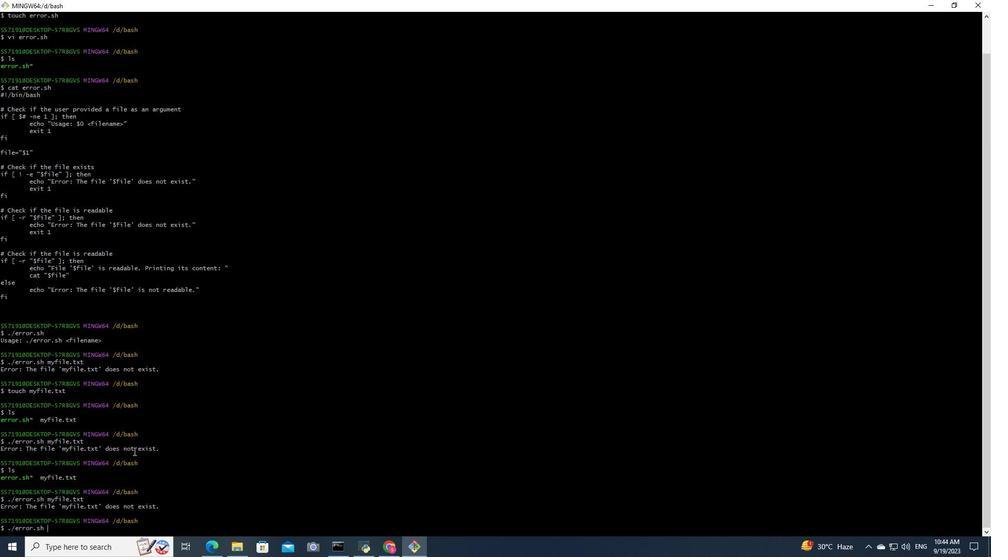 
Action: Mouse scrolled (161, 386) with delta (0, 0)
Screenshot: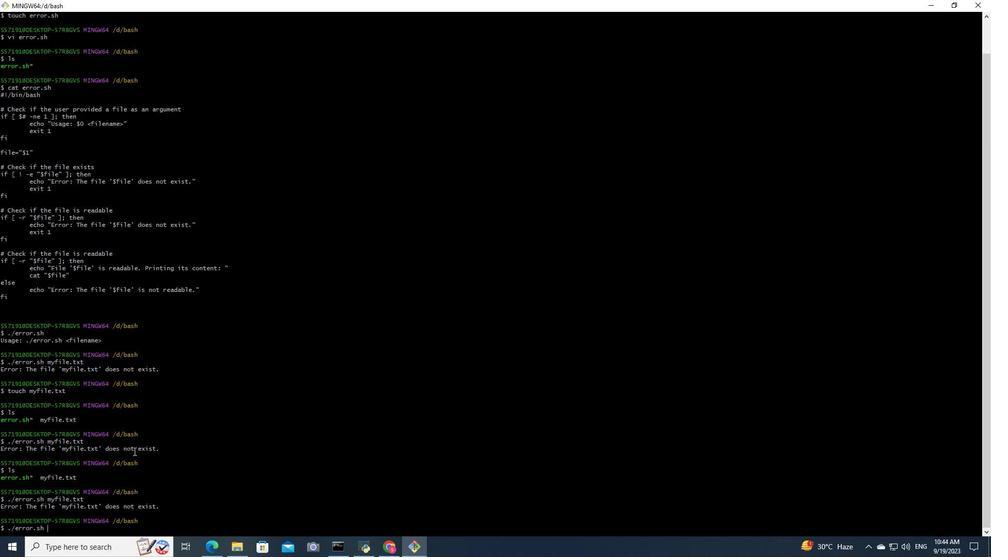 
Action: Mouse scrolled (161, 386) with delta (0, 0)
Screenshot: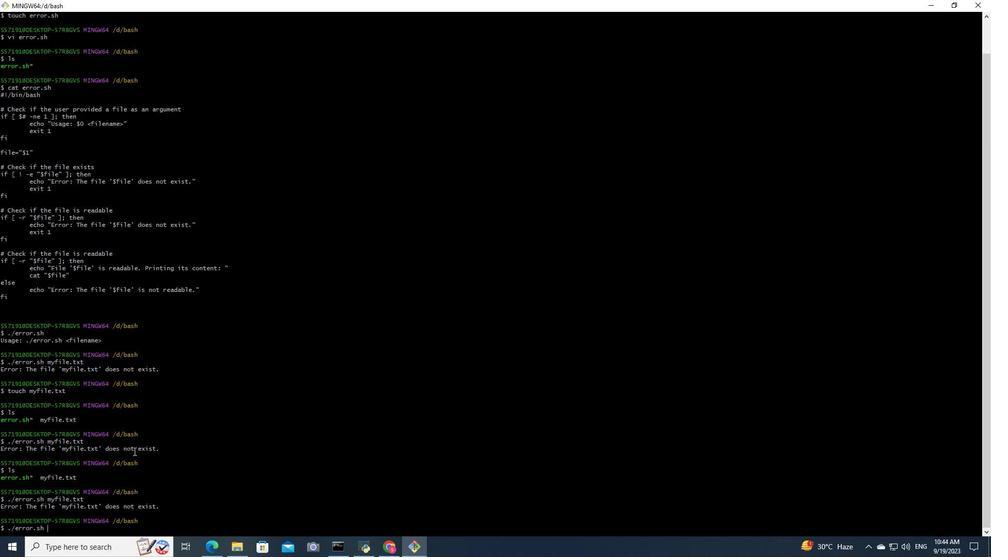 
Action: Mouse scrolled (161, 386) with delta (0, 0)
Screenshot: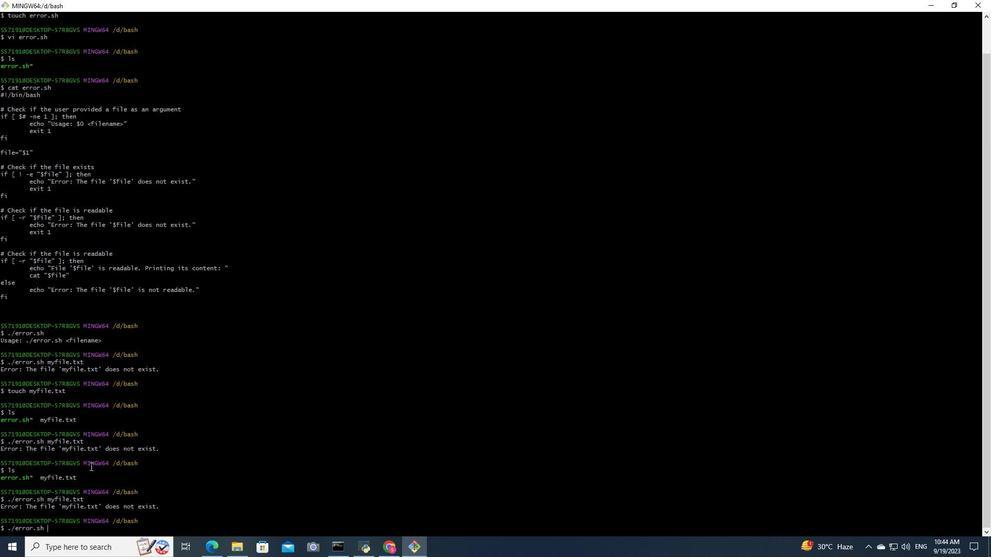 
Action: Mouse moved to (113, 442)
Screenshot: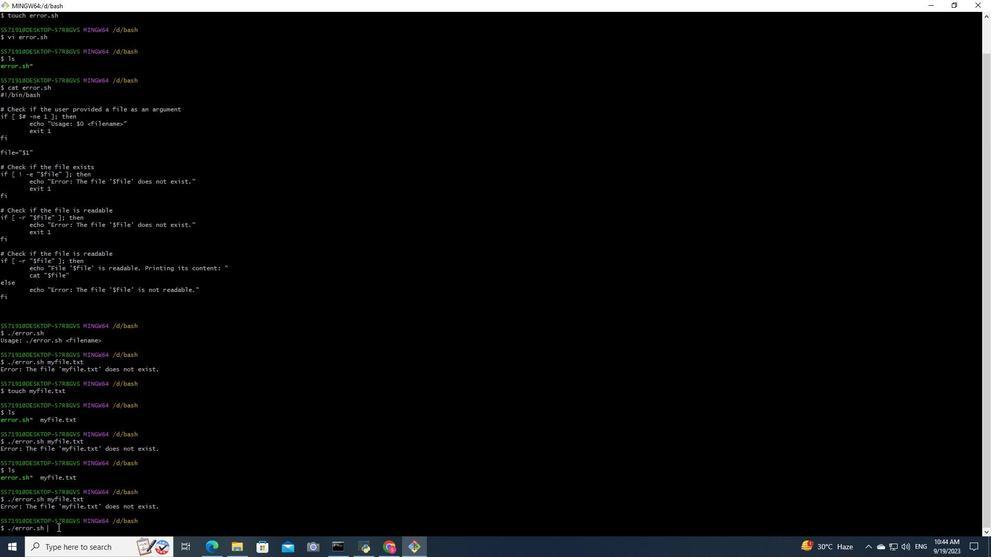 
Action: Mouse pressed left at (113, 442)
Screenshot: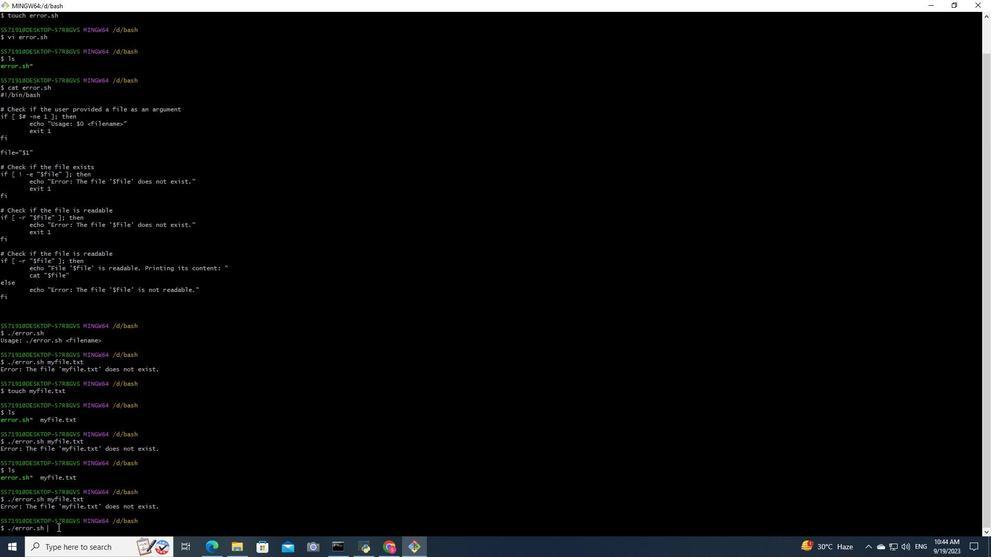 
Action: Key pressed <Key.backspace><Key.backspace><Key.backspace><Key.backspace><Key.backspace><Key.backspace><Key.backspace><Key.backspace><Key.backspace><Key.backspace><Key.backspace>vi<Key.space>error.sh<Key.enter>
Screenshot: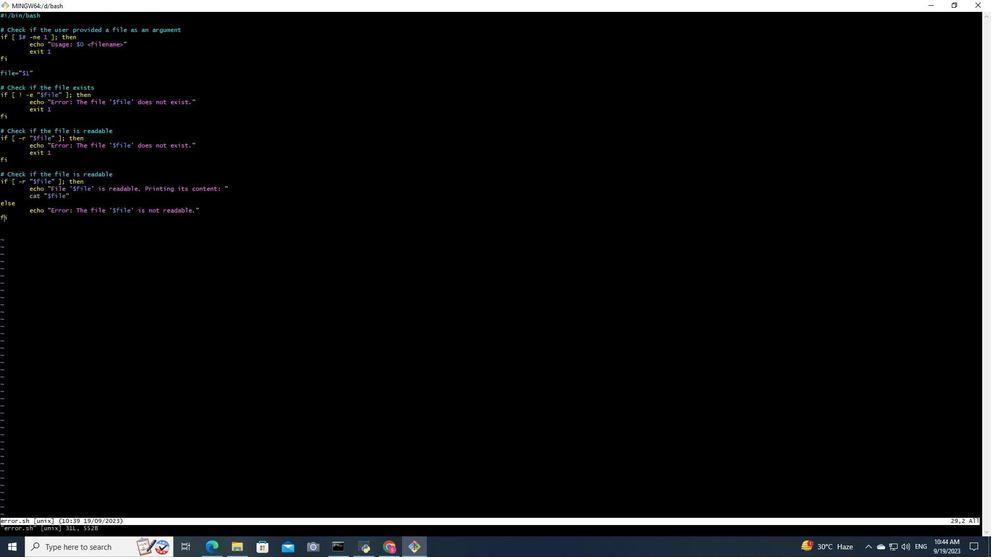 
Action: Mouse moved to (110, 204)
Screenshot: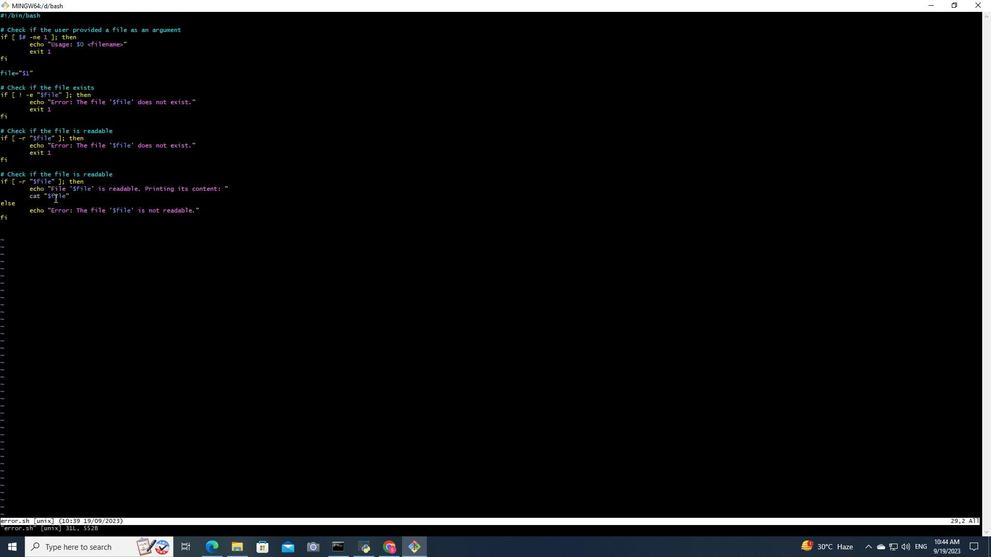 
Action: Key pressed <Key.up><Key.up><Key.up><Key.up><Key.up><Key.up><Key.up><Key.up><Key.up><Key.down><Key.right><Key.right>i<Key.down><Key.up><Key.right><Key.backspace><Key.backspace><Key.backspace><Key.backspace><Key.backspace><Key.backspace><Key.backspace><Key.backspace><Key.backspace><Key.backspace><Key.backspace><Key.backspace><Key.backspace><Key.backspace><Key.backspace><Key.backspace><Key.backspace><Key.backspace><Key.backspace><Key.backspace><Key.backspace><Key.backspace><Key.backspace><Key.backspace><Key.backspace><Key.backspace><Key.backspace><Key.backspace><Key.backspace><Key.backspace><Key.backspace><Key.backspace><Key.backspace><Key.backspace><Key.backspace><Key.backspace><Key.backspace><Key.backspace><Key.backspace><Key.backspace><Key.backspace><Key.backspace><Key.backspace><Key.backspace><Key.backspace><Key.backspace><Key.backspace><Key.backspace><Key.backspace><Key.backspace><Key.backspace><Key.backspace><Key.backspace><Key.backspace><Key.backspace><Key.backspace><Key.backspace><Key.backspace><Key.backspace><Key.backspace><Key.backspace><Key.backspace><Key.backspace><Key.backspace><Key.backspace><Key.backspace><Key.backspace><Key.backspace><Key.backspace><Key.backspace><Key.backspace><Key.backspace><Key.backspace><Key.backspace><Key.backspace><Key.backspace><Key.backspace><Key.backspace><Key.backspace><Key.backspace><Key.backspace><Key.backspace><Key.backspace><Key.backspace><Key.backspace><Key.backspace><Key.backspace><Key.backspace><Key.backspace><Key.backspace><Key.backspace><Key.backspace><Key.backspace><Key.backspace><Key.backspace><Key.backspace><Key.backspace><Key.backspace><Key.backspace><Key.backspace><Key.backspace><Key.backspace><Key.backspace><Key.backspace><Key.backspace><Key.backspace><Key.backspace><Key.backspace><Key.backspace><Key.backspace><Key.backspace><Key.backspace><Key.backspace><Key.backspace><Key.backspace><Key.backspace><Key.esc><Key.shift_r>:wq<Key.enter>cat<Key.space>error.sh<Key.enter>./error.sh<Key.space>myfile.txt<Key.enter>./error.sh<Key.space>my<Key.space><Key.backspace>file2.txt<Key.enter>
Screenshot: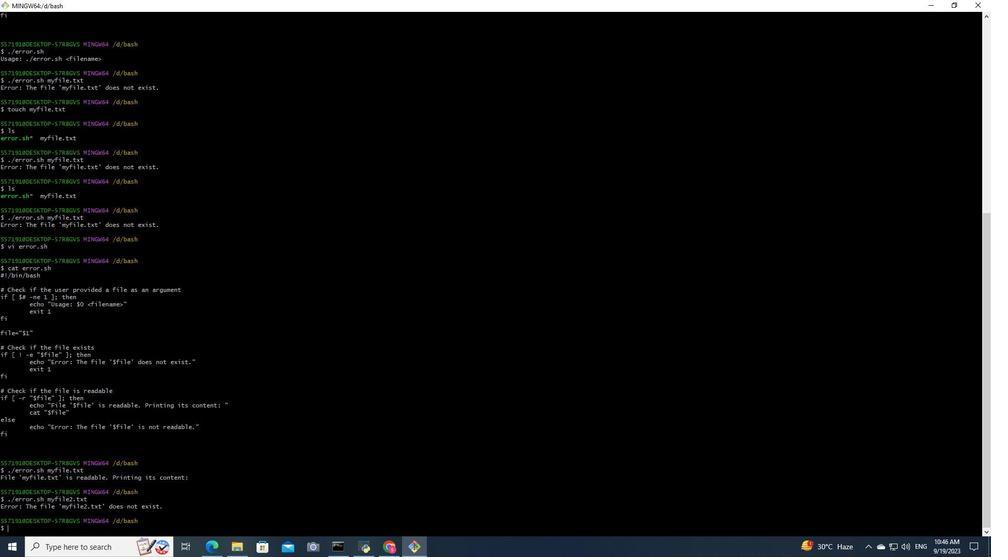 
